 Task: For heading Use Lora with dark grey 1 1 colour.  font size for heading26,  'Change the font style of data to'Lora and font size to 18,  Change the alignment of both headline & data to Align center.  In the sheet  Attendance Sheet for the Weekbook
Action: Mouse moved to (397, 349)
Screenshot: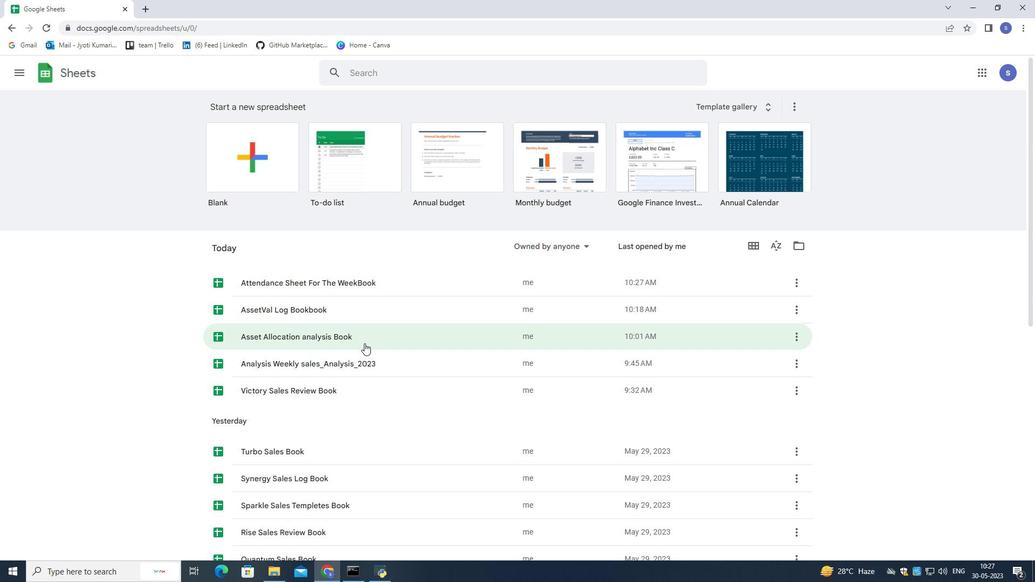 
Action: Mouse scrolled (397, 349) with delta (0, 0)
Screenshot: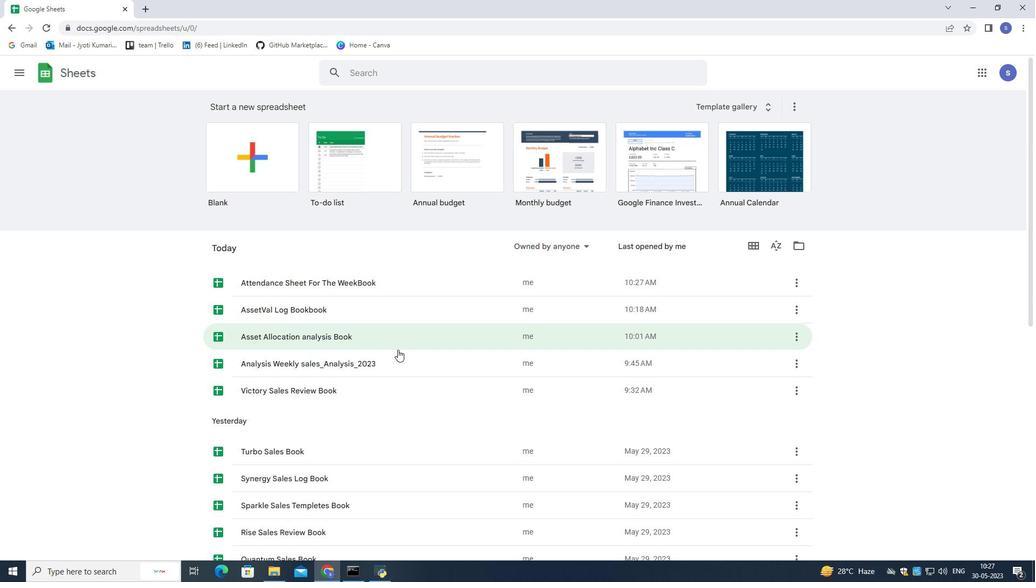 
Action: Mouse scrolled (397, 349) with delta (0, 0)
Screenshot: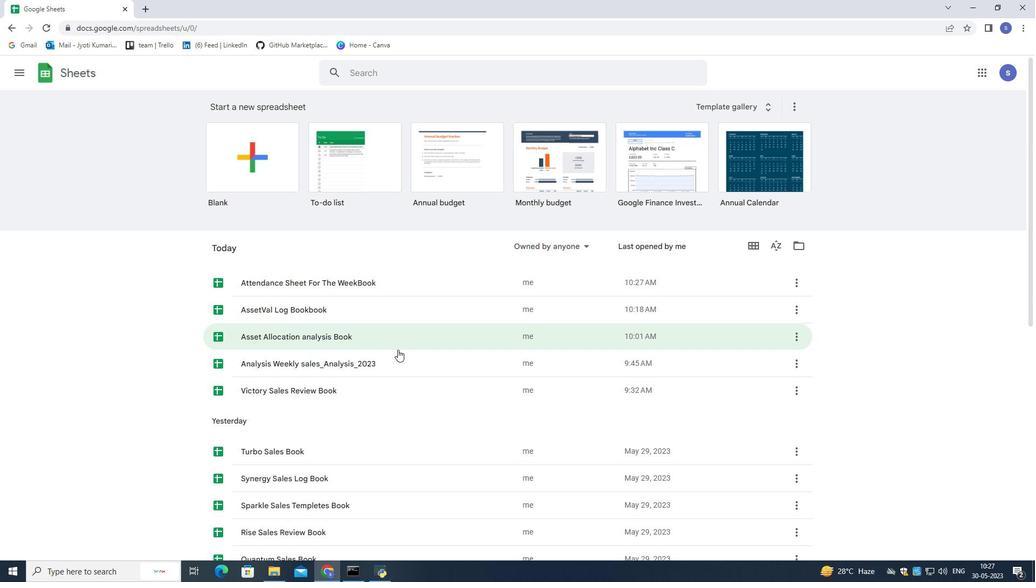 
Action: Mouse scrolled (397, 349) with delta (0, 0)
Screenshot: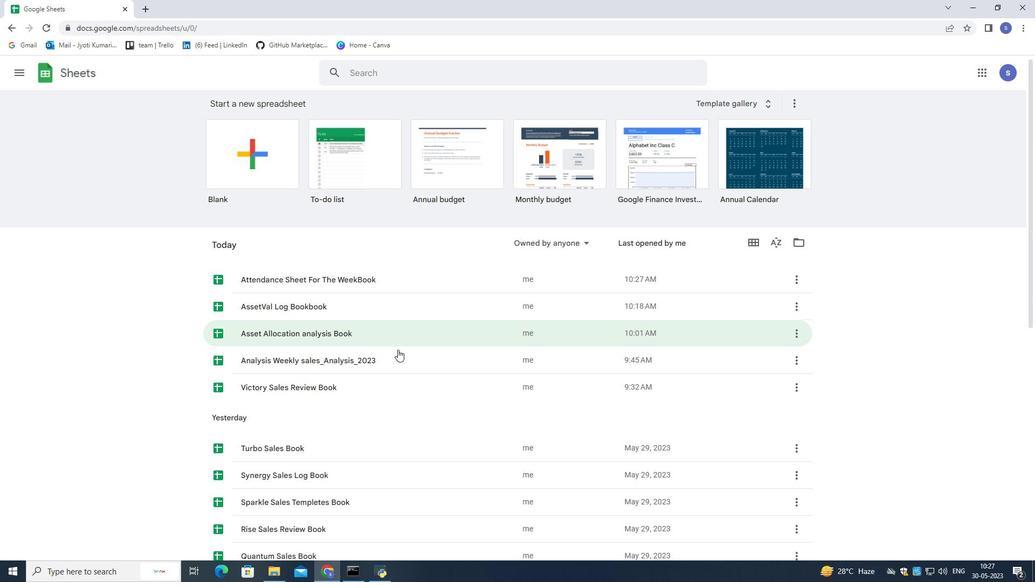 
Action: Mouse scrolled (397, 349) with delta (0, 0)
Screenshot: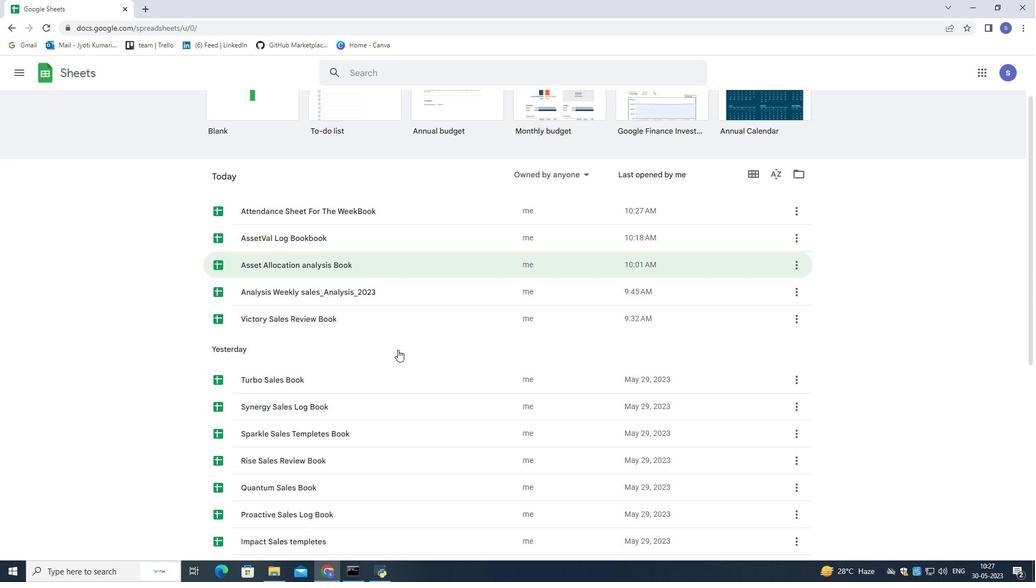 
Action: Mouse scrolled (397, 350) with delta (0, 0)
Screenshot: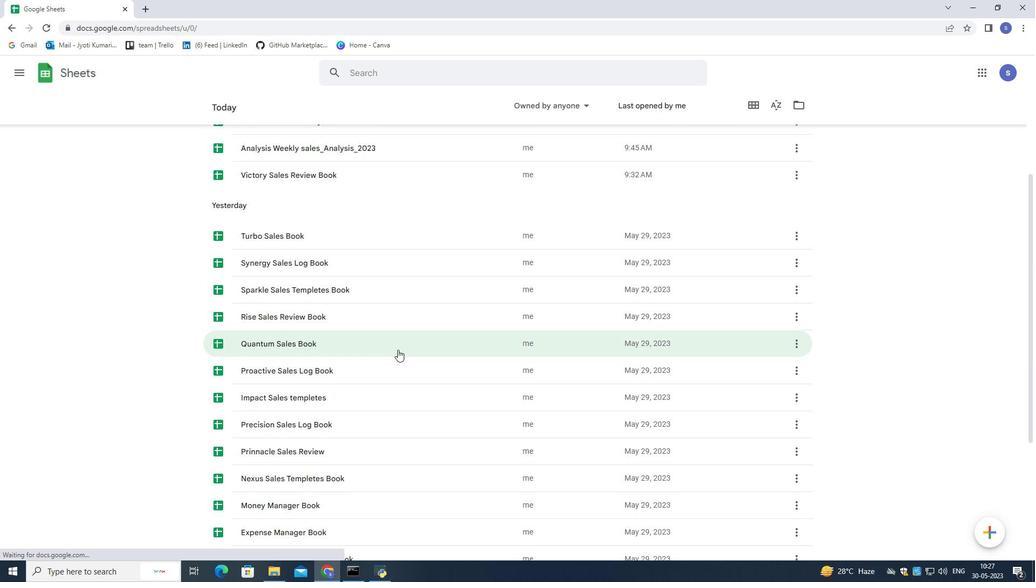 
Action: Mouse scrolled (397, 350) with delta (0, 0)
Screenshot: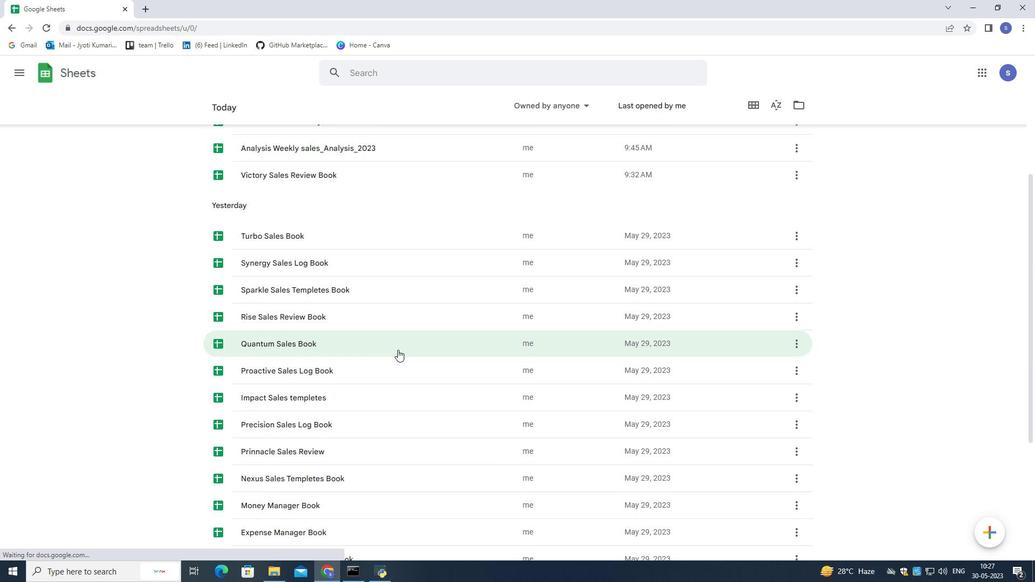 
Action: Mouse scrolled (397, 350) with delta (0, 0)
Screenshot: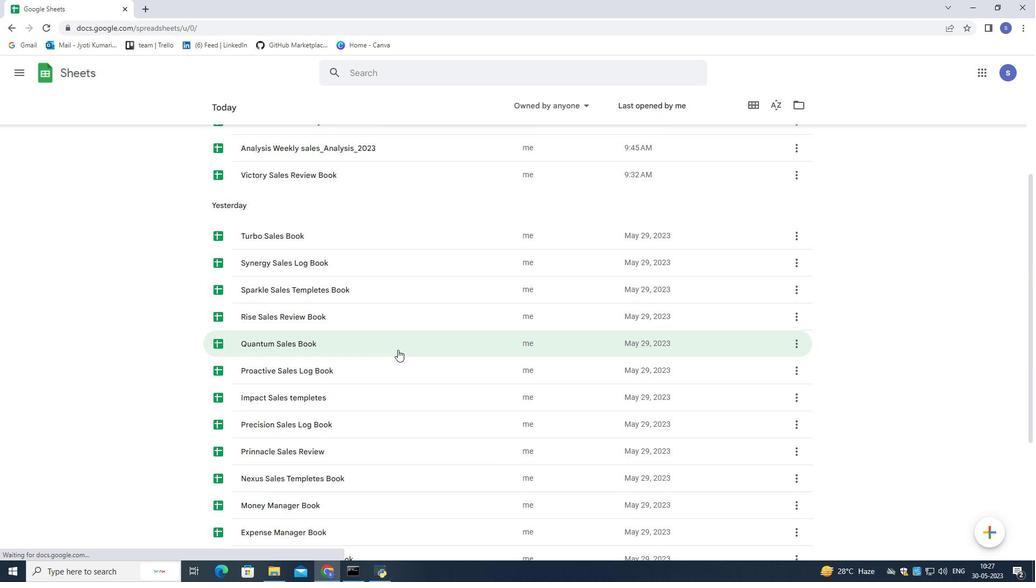 
Action: Mouse scrolled (397, 350) with delta (0, 0)
Screenshot: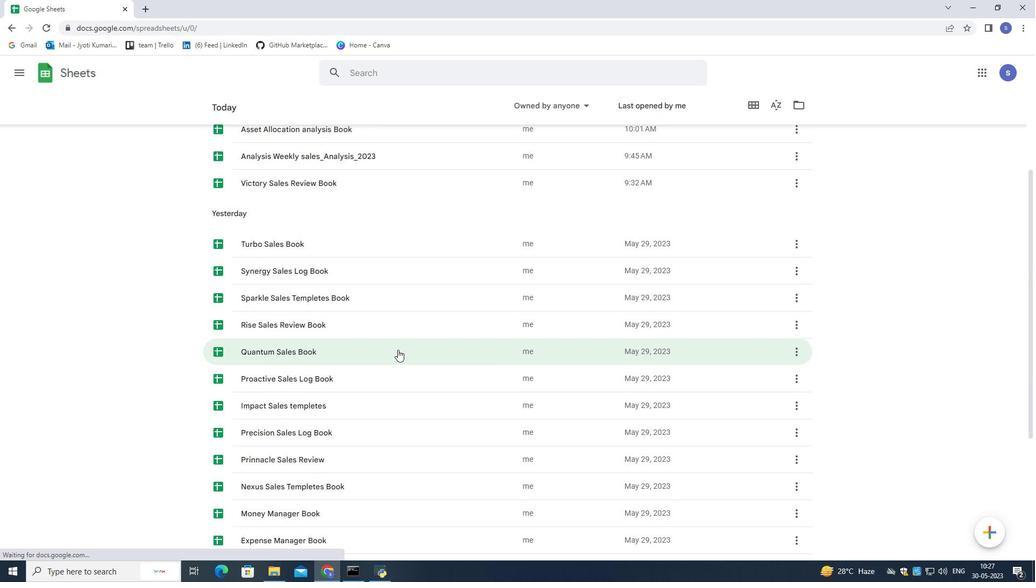 
Action: Mouse moved to (380, 284)
Screenshot: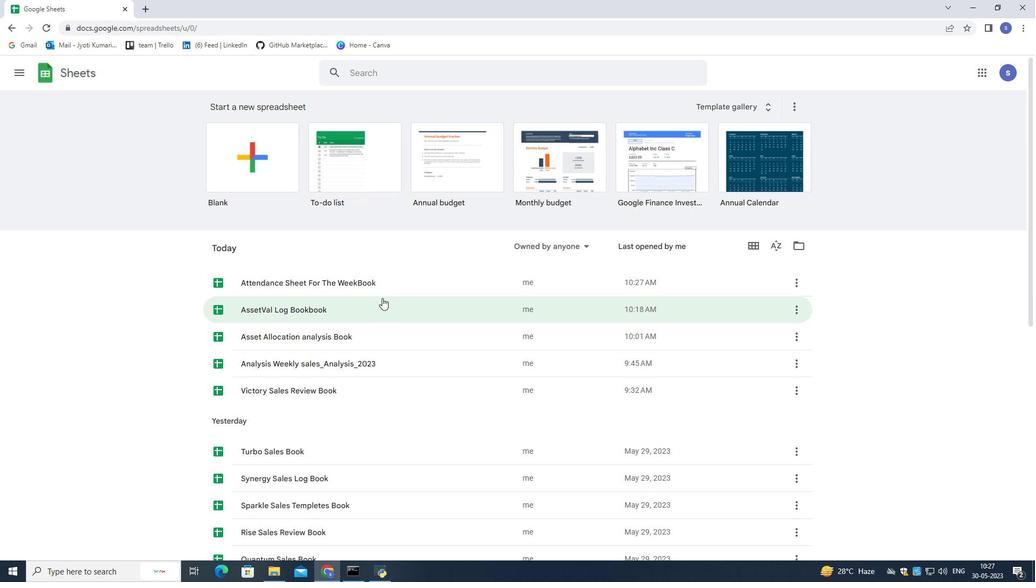 
Action: Mouse pressed left at (380, 284)
Screenshot: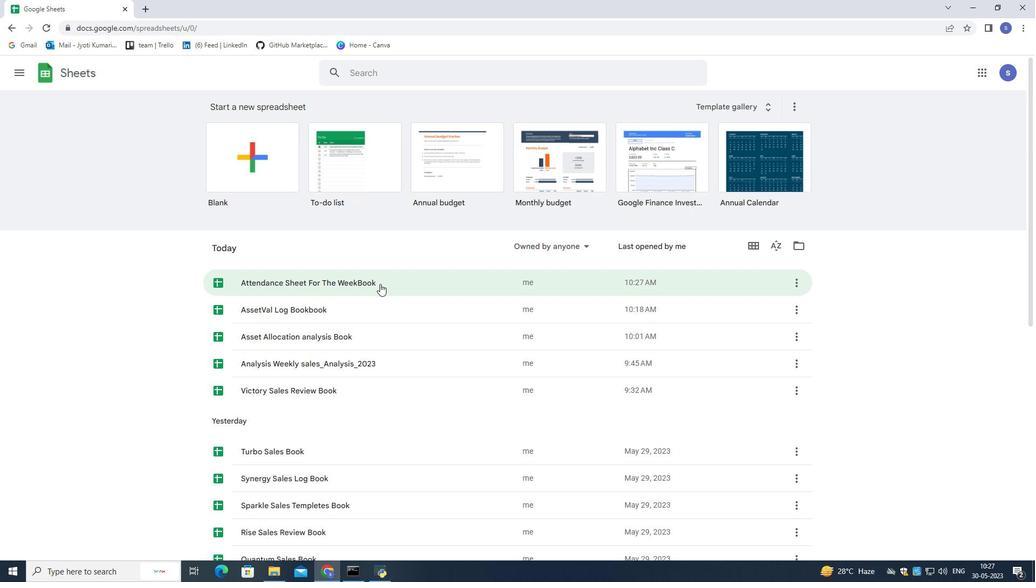 
Action: Mouse moved to (173, 148)
Screenshot: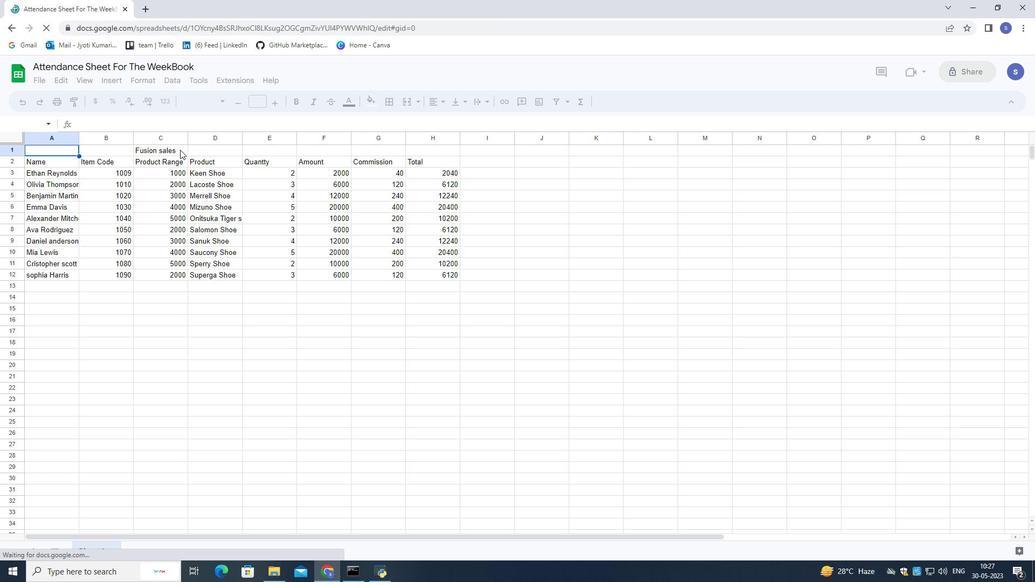 
Action: Mouse pressed left at (173, 148)
Screenshot: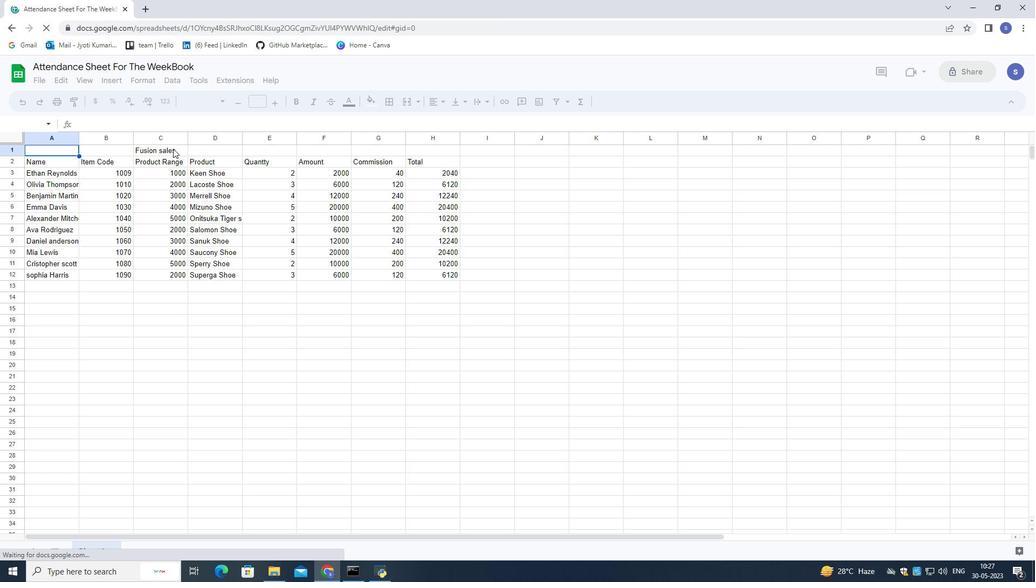 
Action: Mouse pressed left at (173, 148)
Screenshot: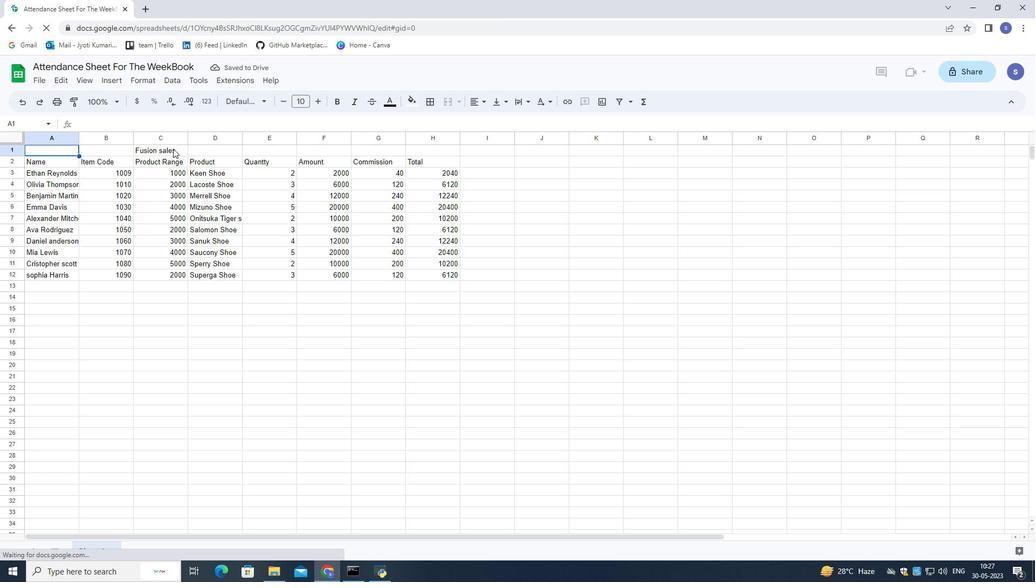 
Action: Mouse pressed left at (173, 148)
Screenshot: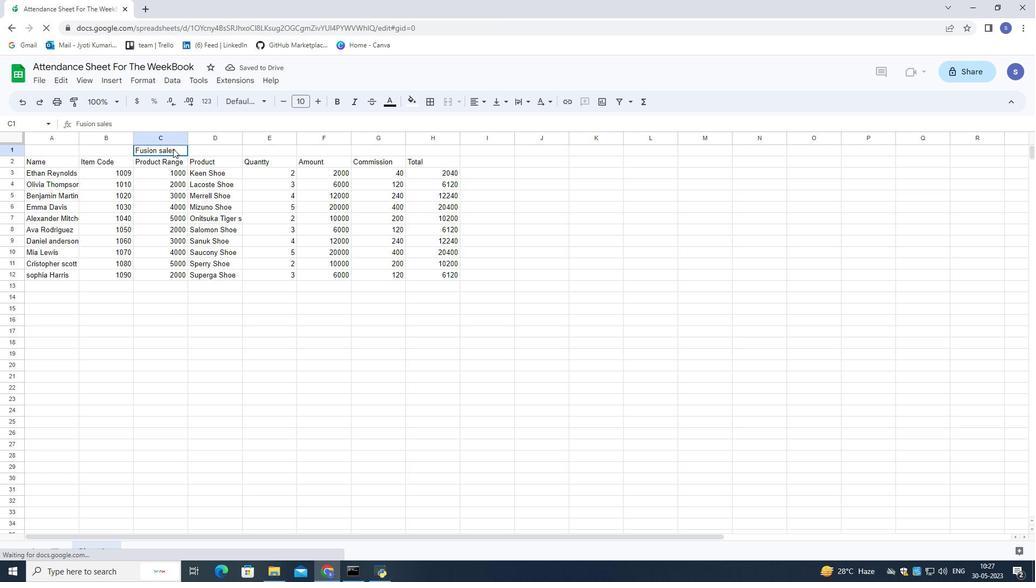 
Action: Mouse moved to (259, 107)
Screenshot: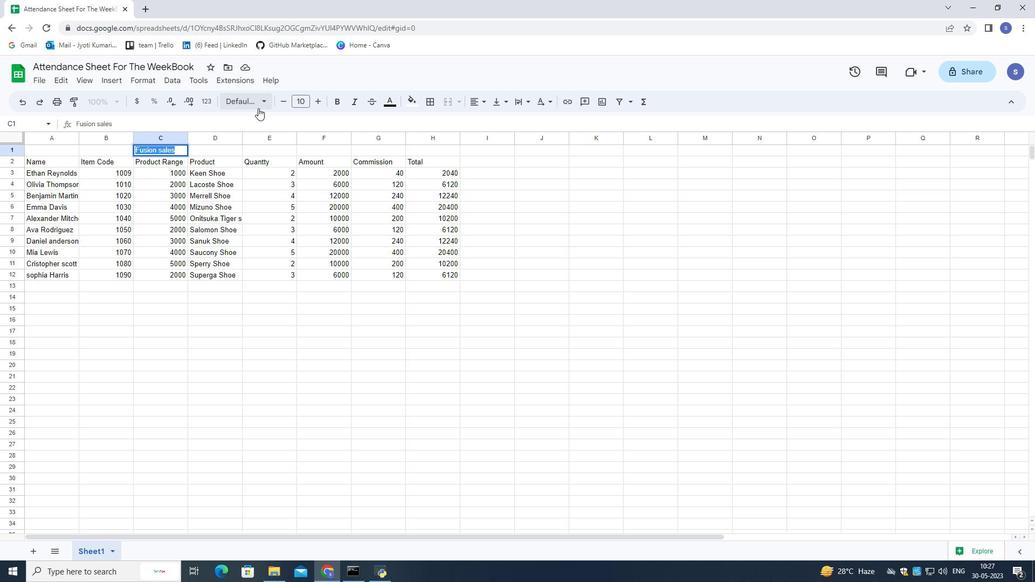 
Action: Mouse pressed left at (259, 107)
Screenshot: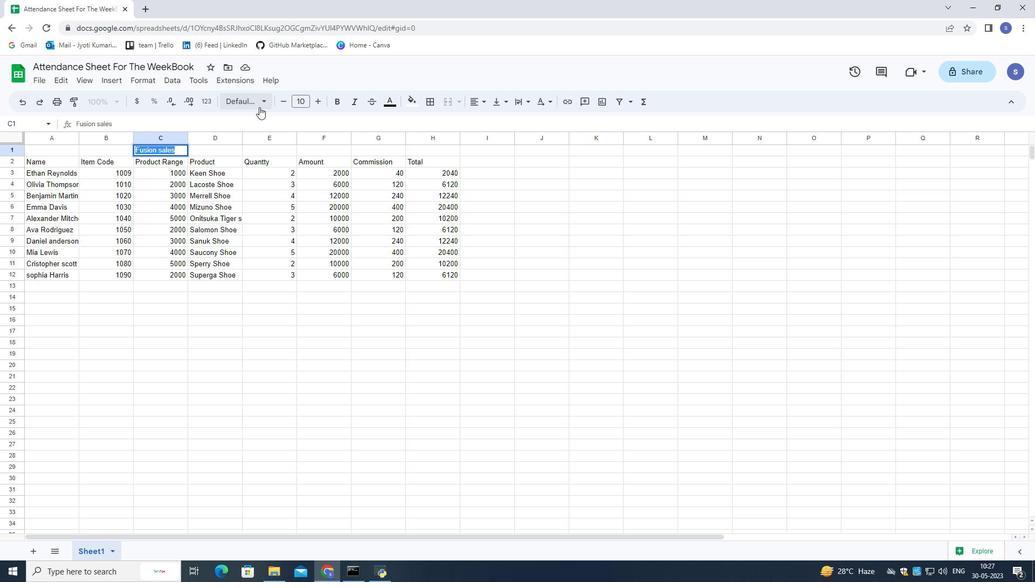 
Action: Mouse moved to (269, 127)
Screenshot: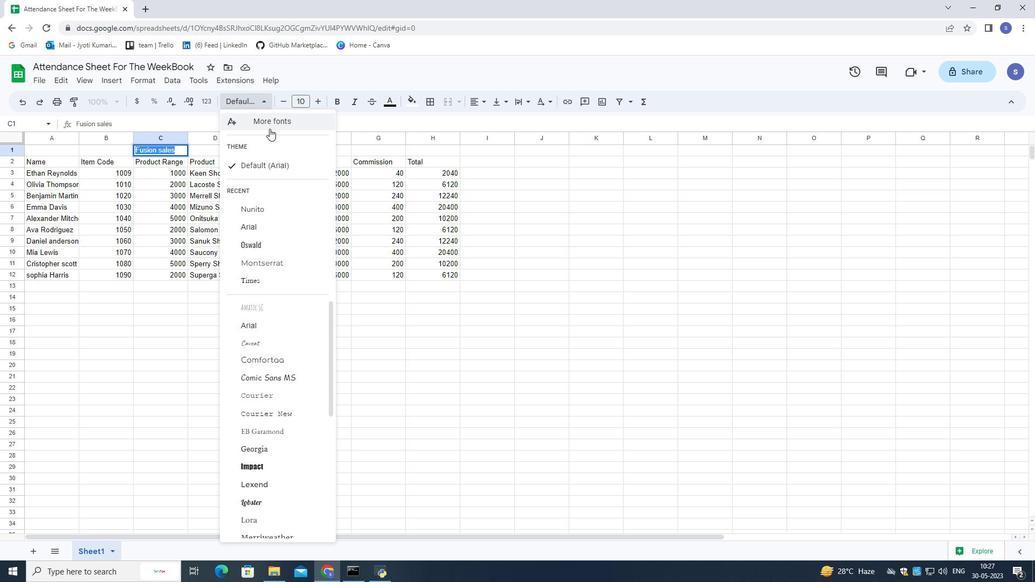 
Action: Mouse pressed left at (269, 127)
Screenshot: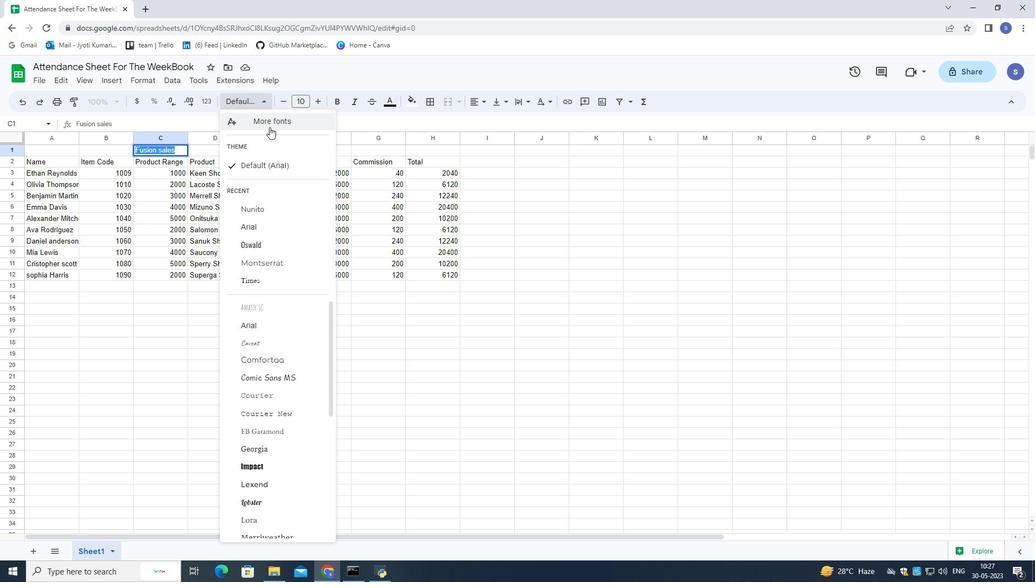 
Action: Mouse moved to (341, 183)
Screenshot: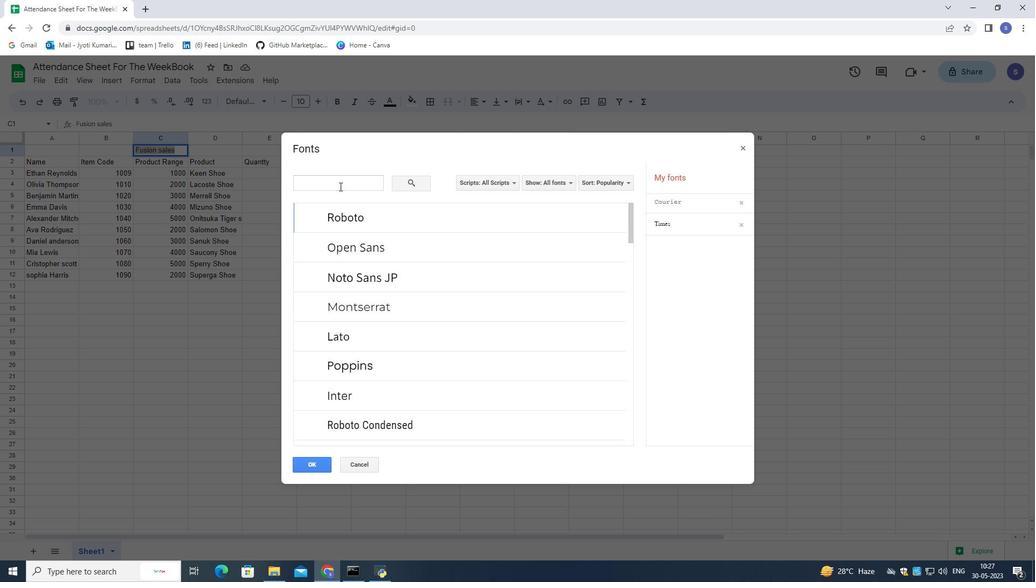 
Action: Mouse pressed left at (341, 183)
Screenshot: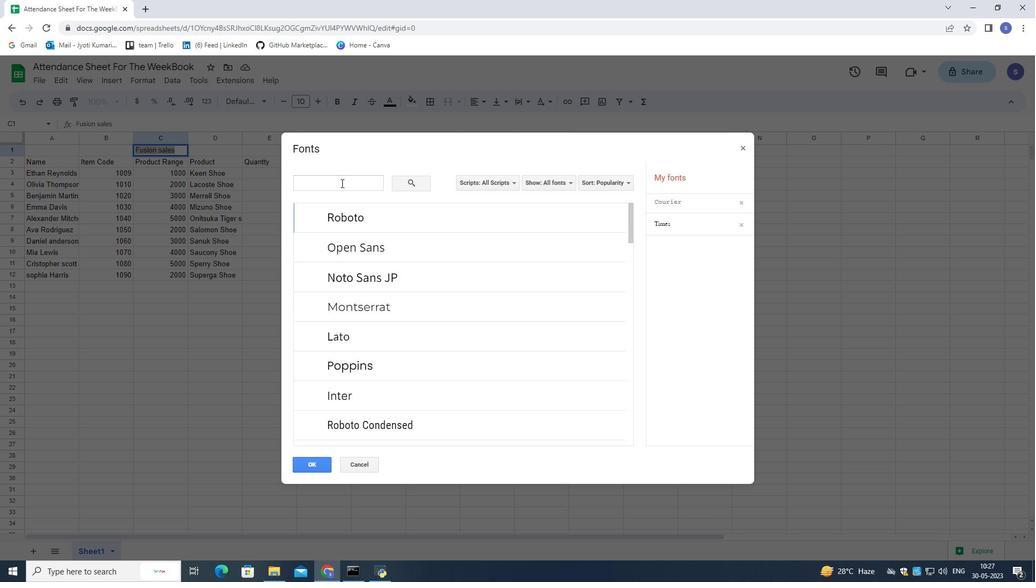 
Action: Key pressed <Key.shift>Lora
Screenshot: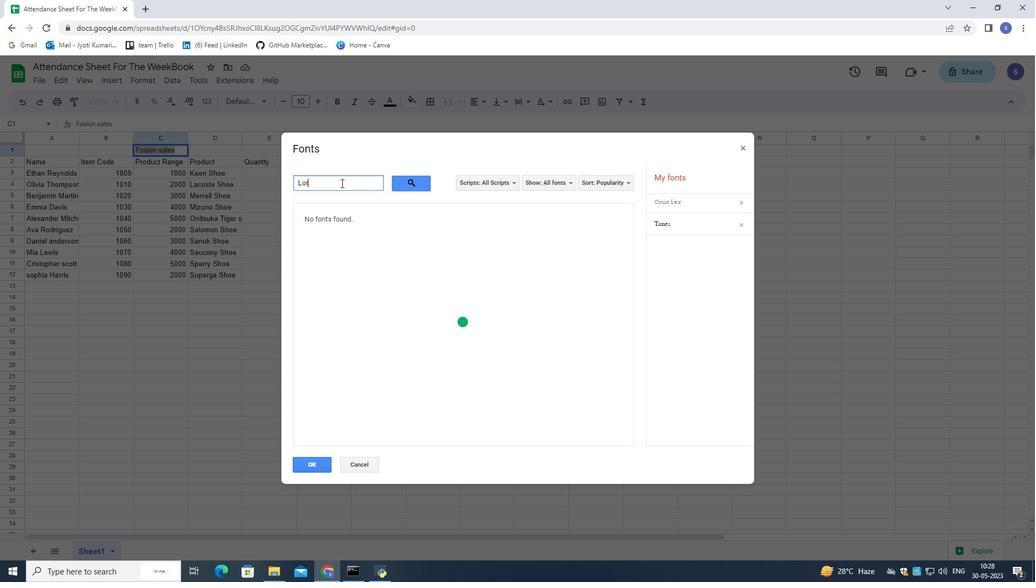 
Action: Mouse moved to (360, 221)
Screenshot: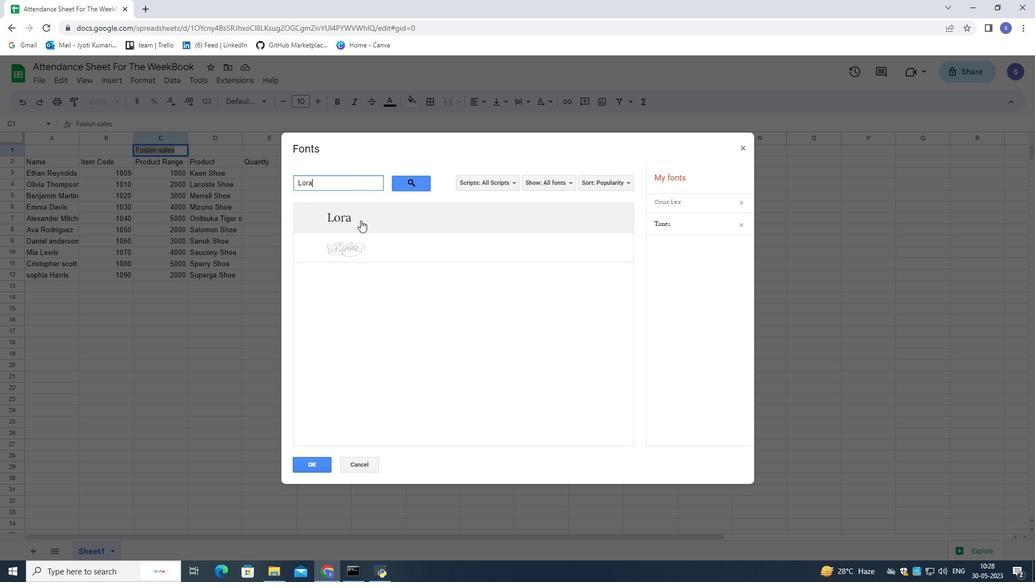 
Action: Mouse pressed left at (360, 221)
Screenshot: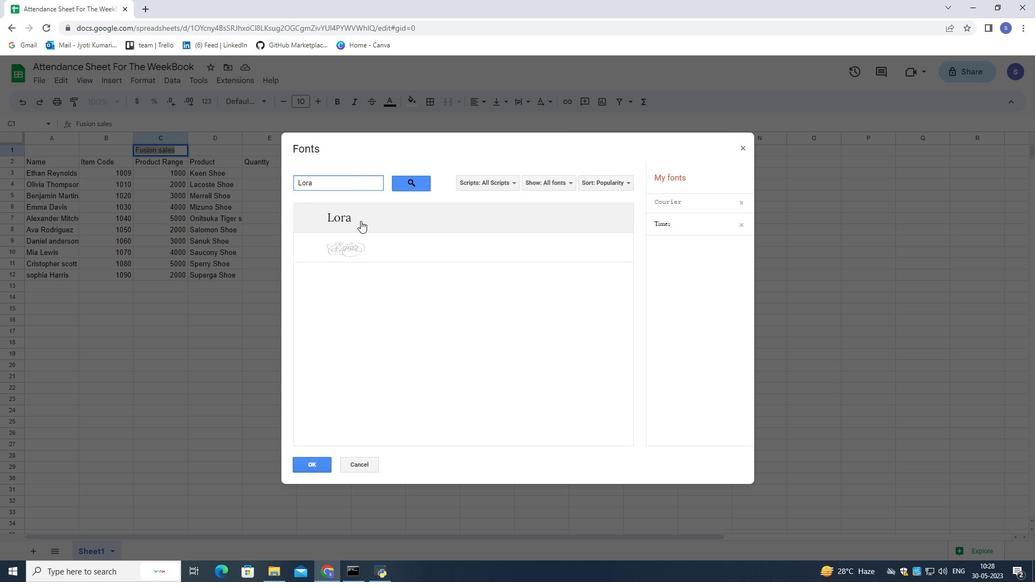 
Action: Mouse moved to (305, 466)
Screenshot: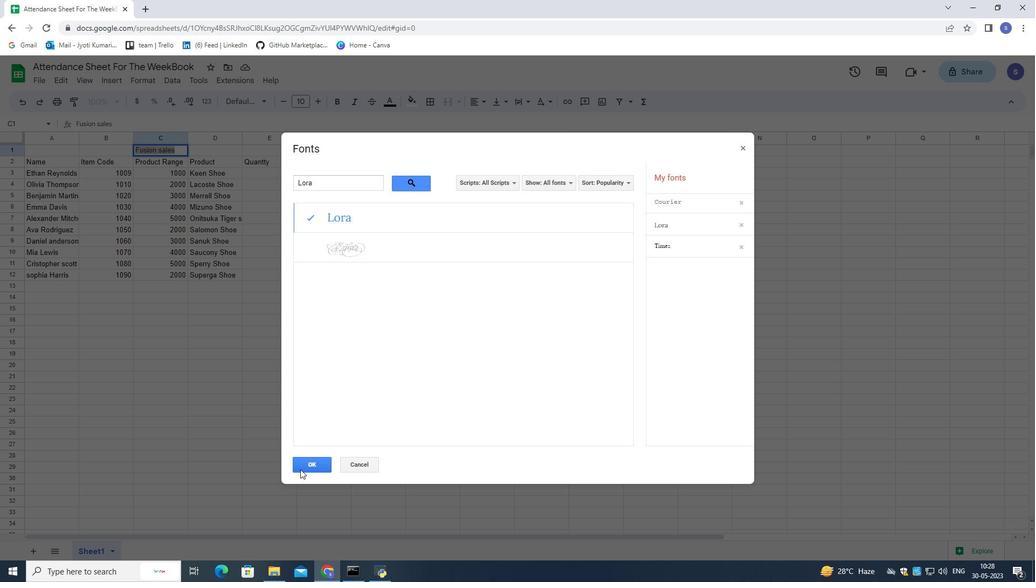 
Action: Mouse pressed left at (305, 466)
Screenshot: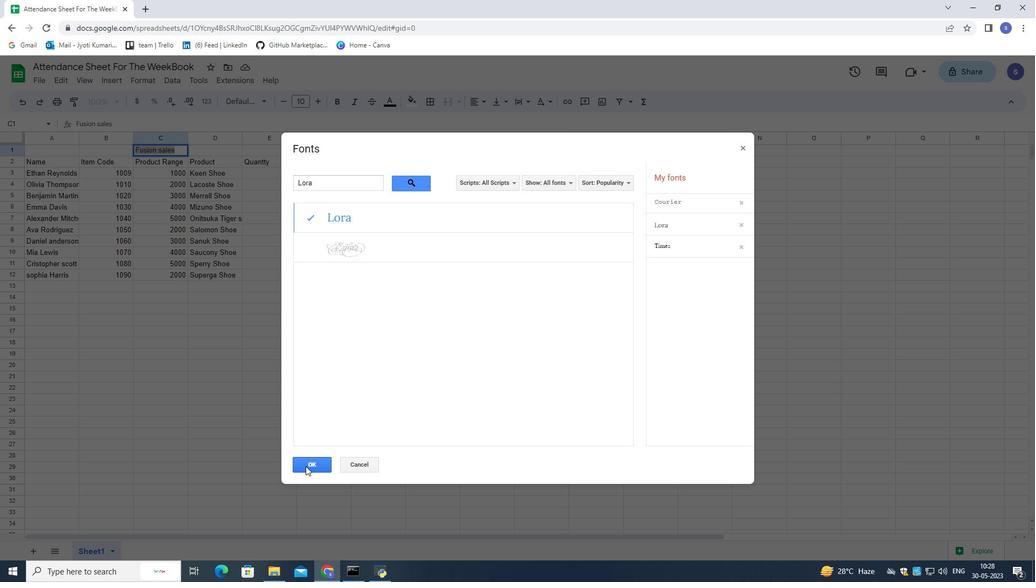 
Action: Mouse moved to (385, 104)
Screenshot: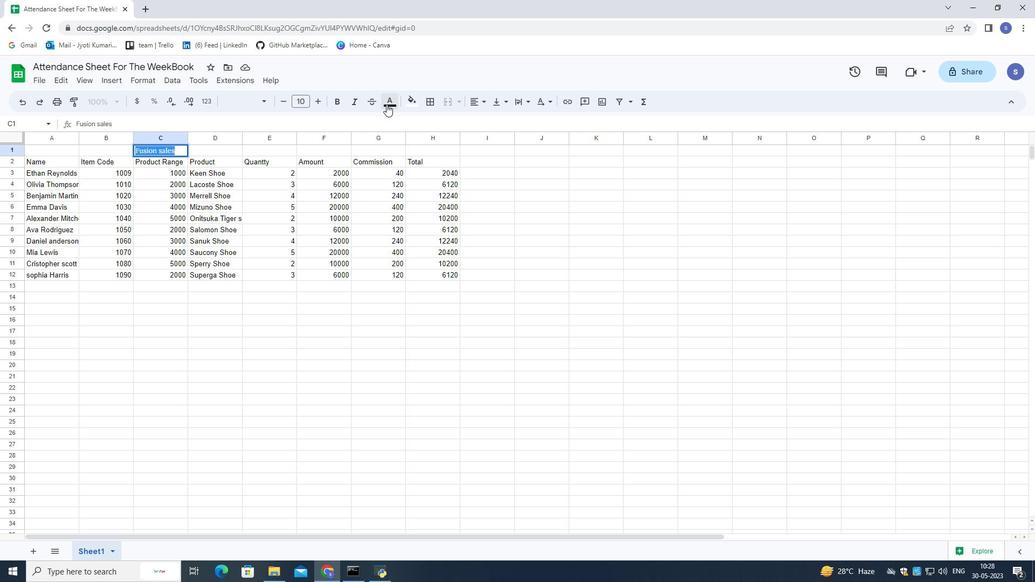 
Action: Mouse pressed left at (385, 104)
Screenshot: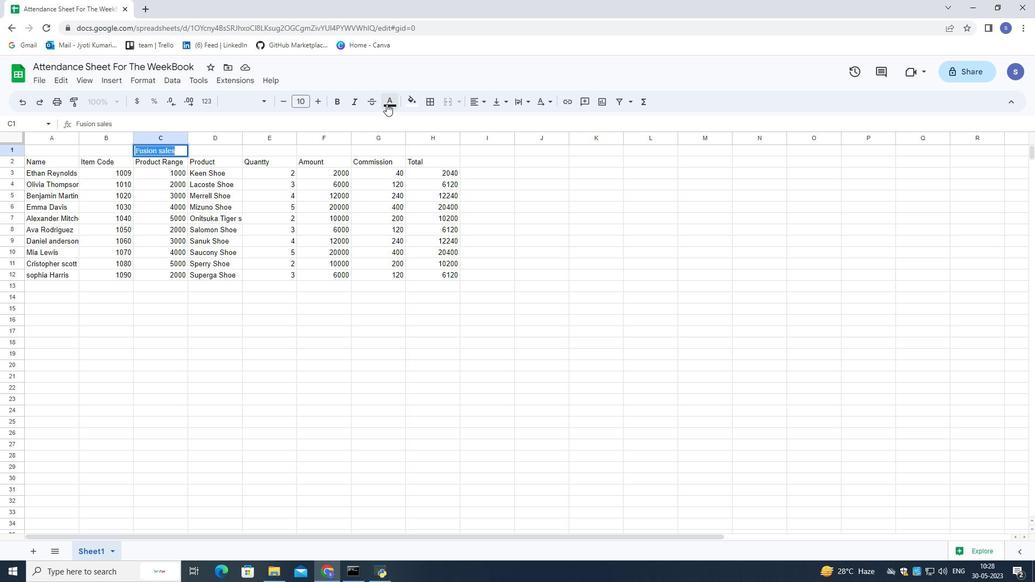 
Action: Mouse moved to (405, 139)
Screenshot: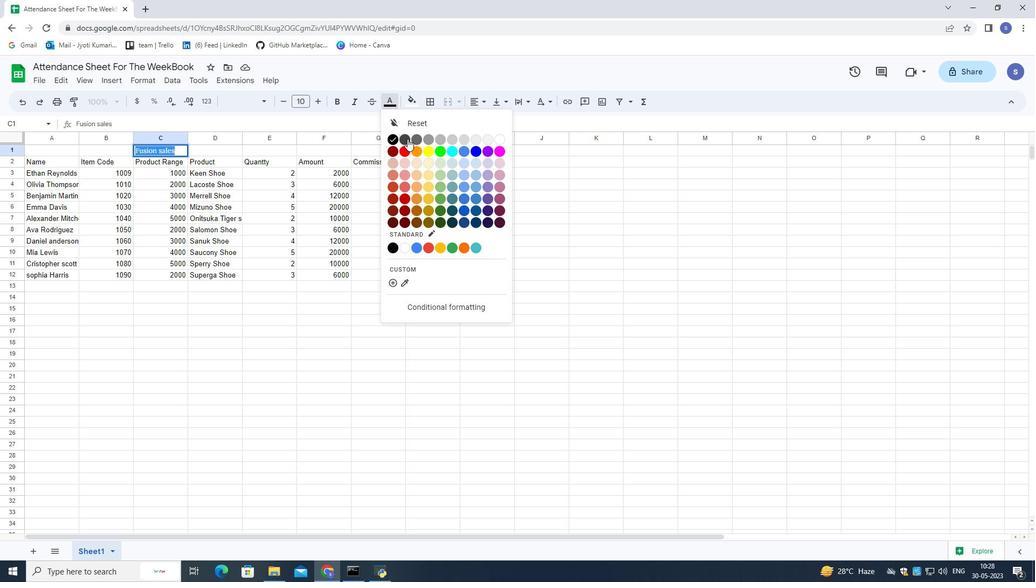 
Action: Mouse pressed left at (405, 139)
Screenshot: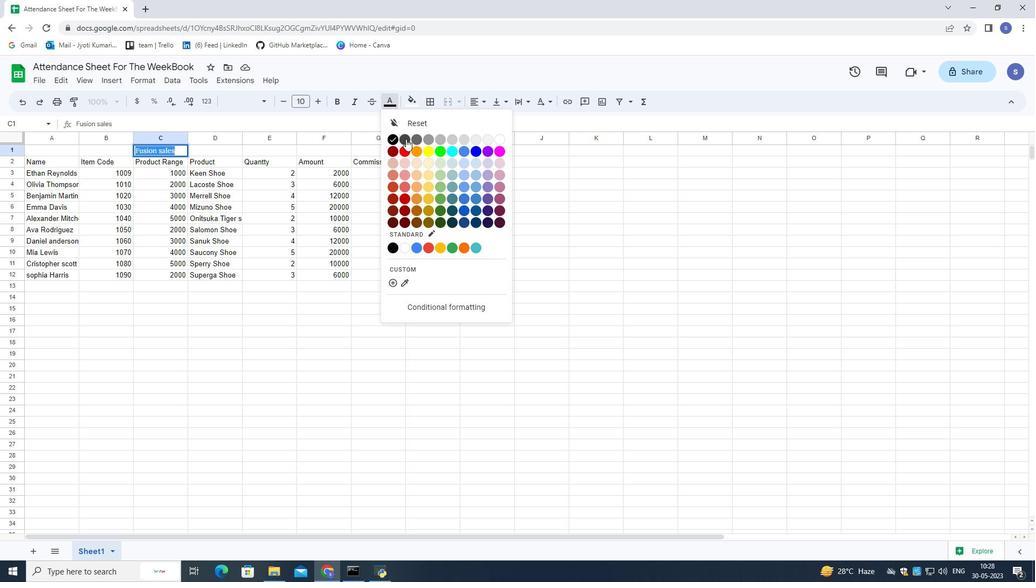 
Action: Mouse moved to (315, 100)
Screenshot: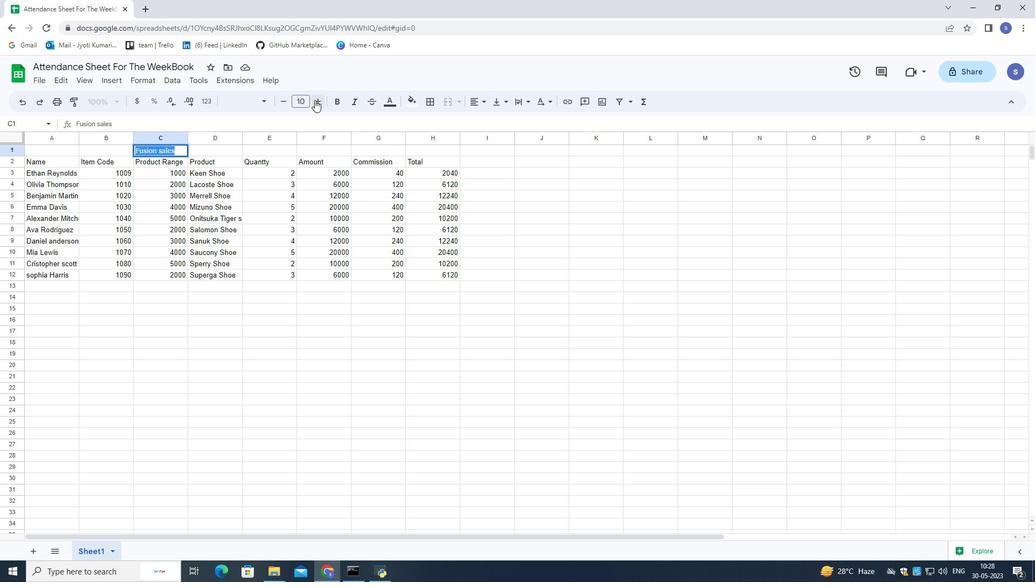 
Action: Mouse pressed left at (315, 100)
Screenshot: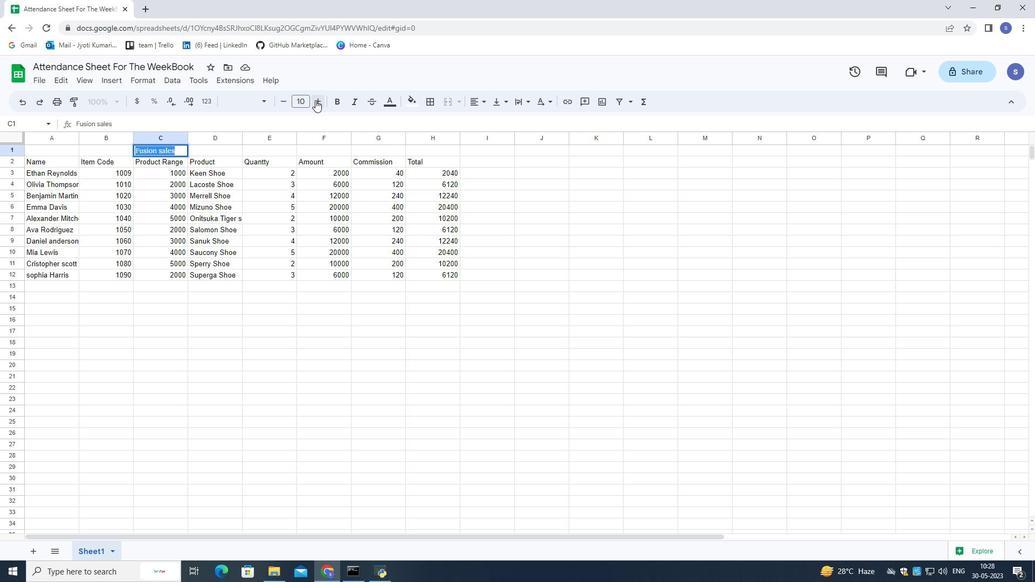 
Action: Mouse moved to (215, 230)
Screenshot: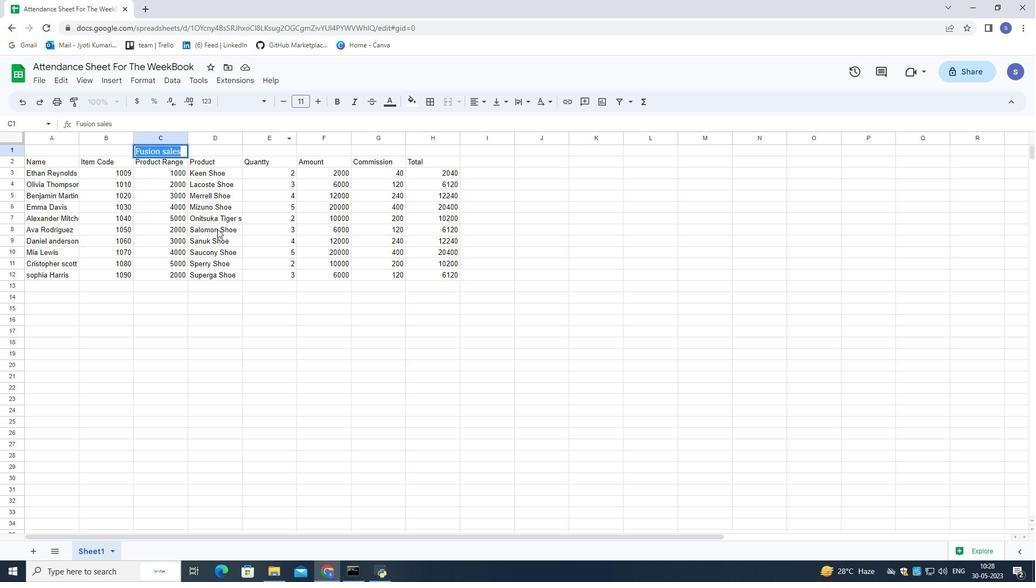 
Action: Key pressed <Key.enter>
Screenshot: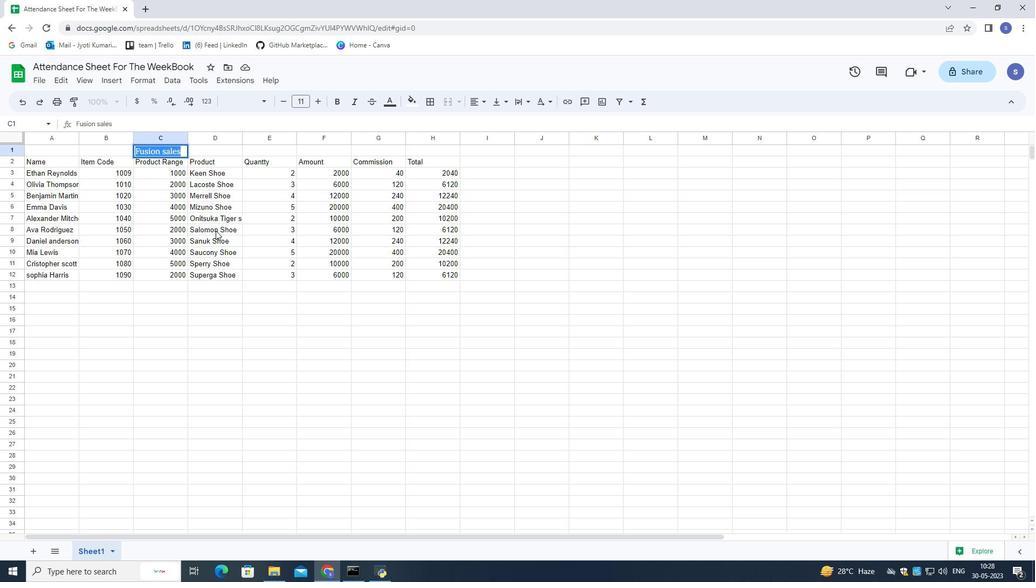 
Action: Mouse moved to (180, 152)
Screenshot: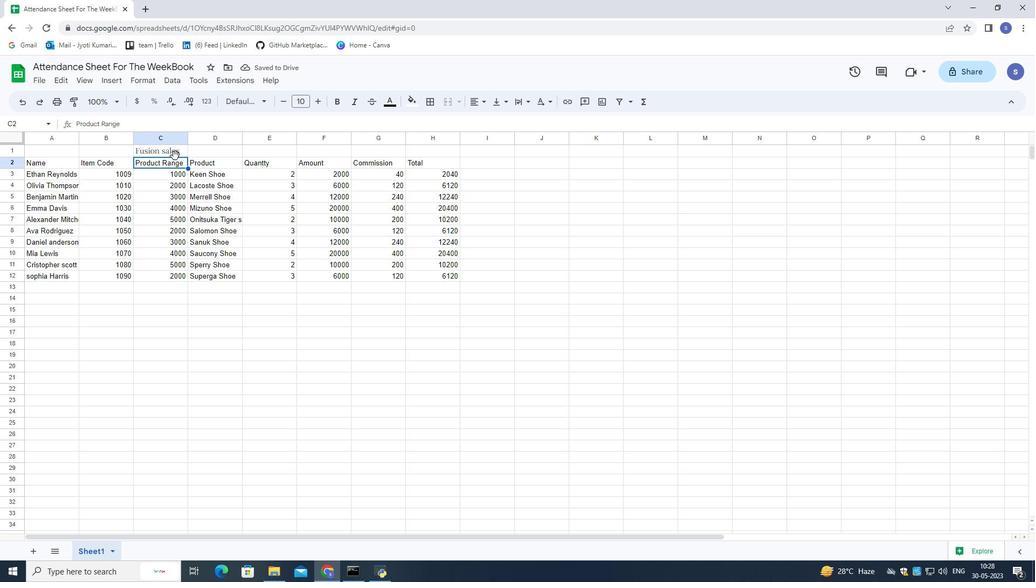 
Action: Mouse pressed left at (180, 152)
Screenshot: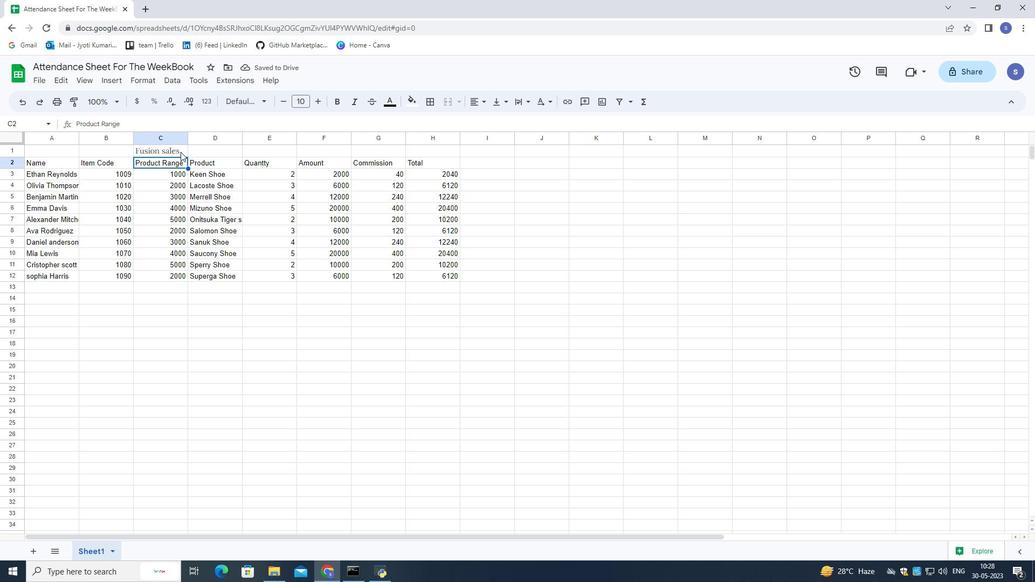
Action: Mouse pressed left at (180, 152)
Screenshot: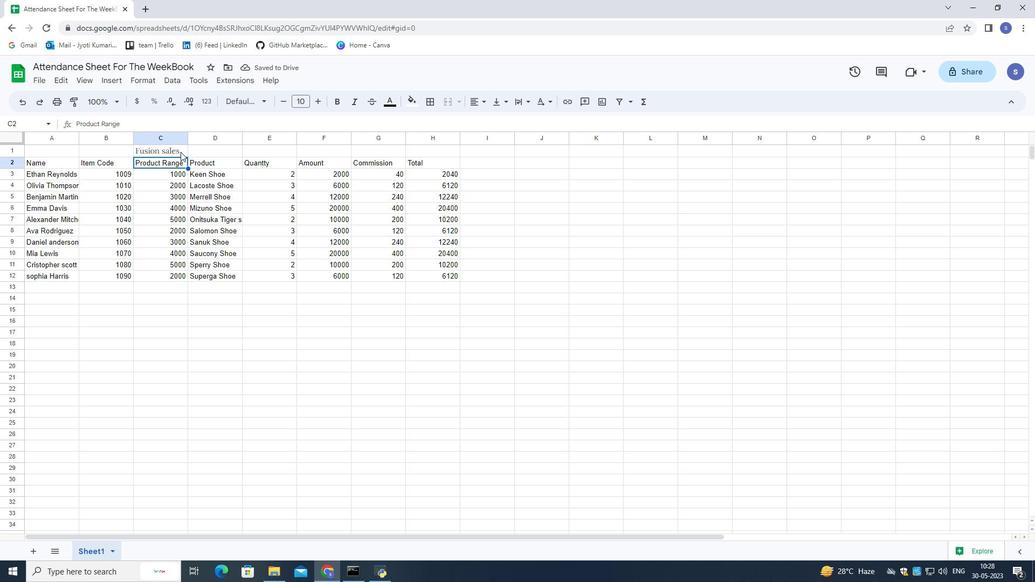 
Action: Mouse pressed left at (180, 152)
Screenshot: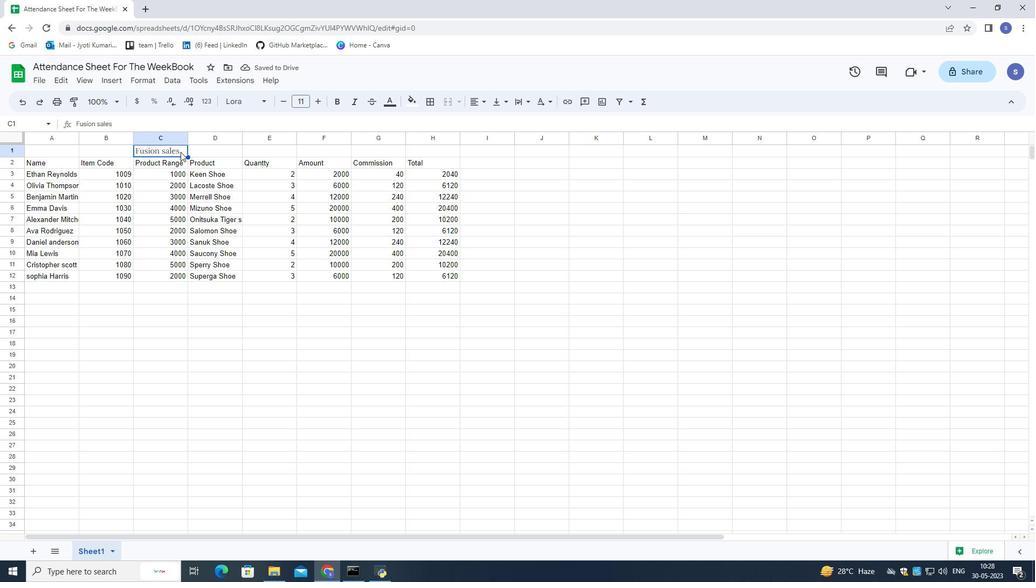 
Action: Mouse moved to (386, 105)
Screenshot: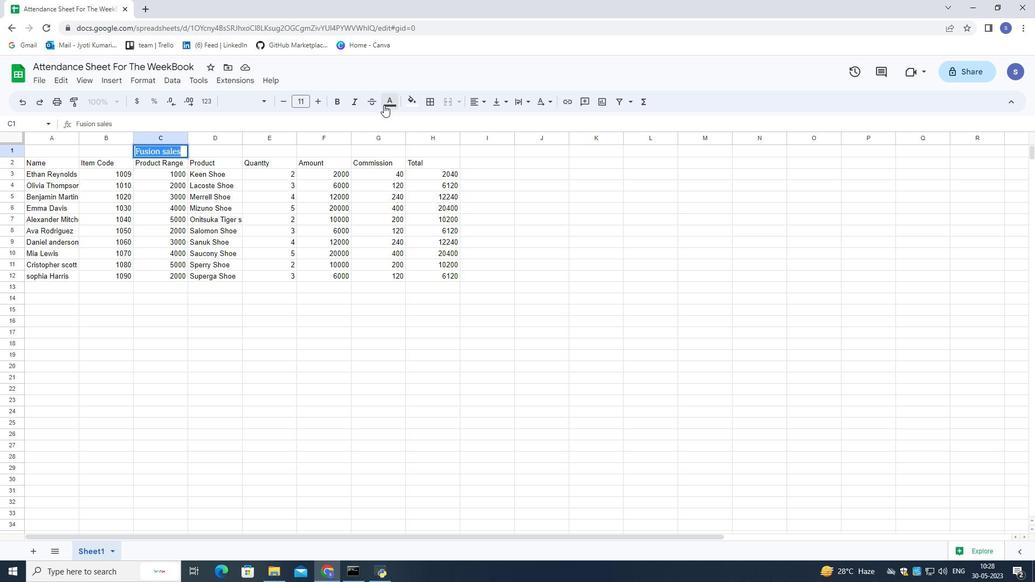 
Action: Mouse pressed left at (386, 105)
Screenshot: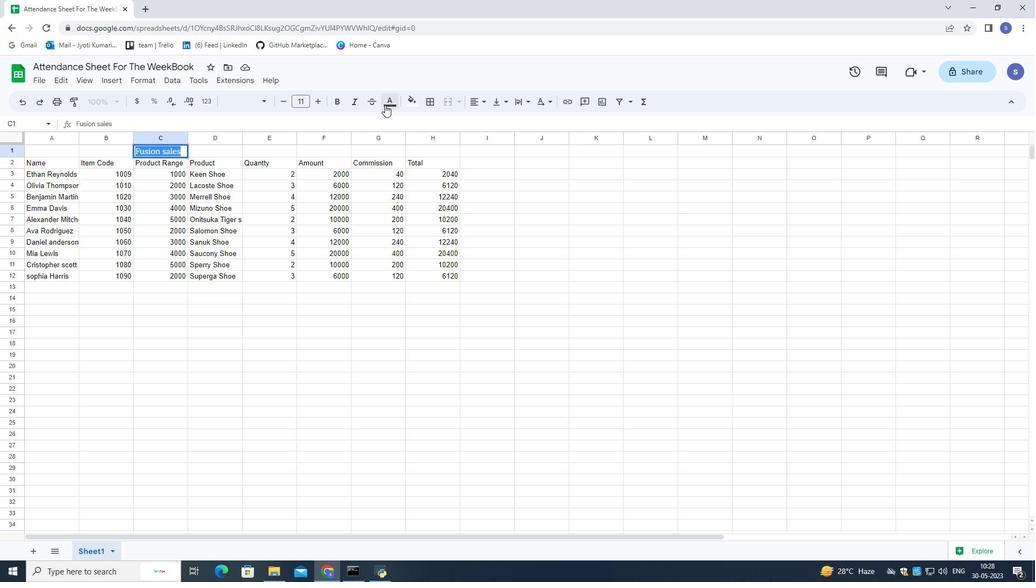 
Action: Mouse moved to (316, 104)
Screenshot: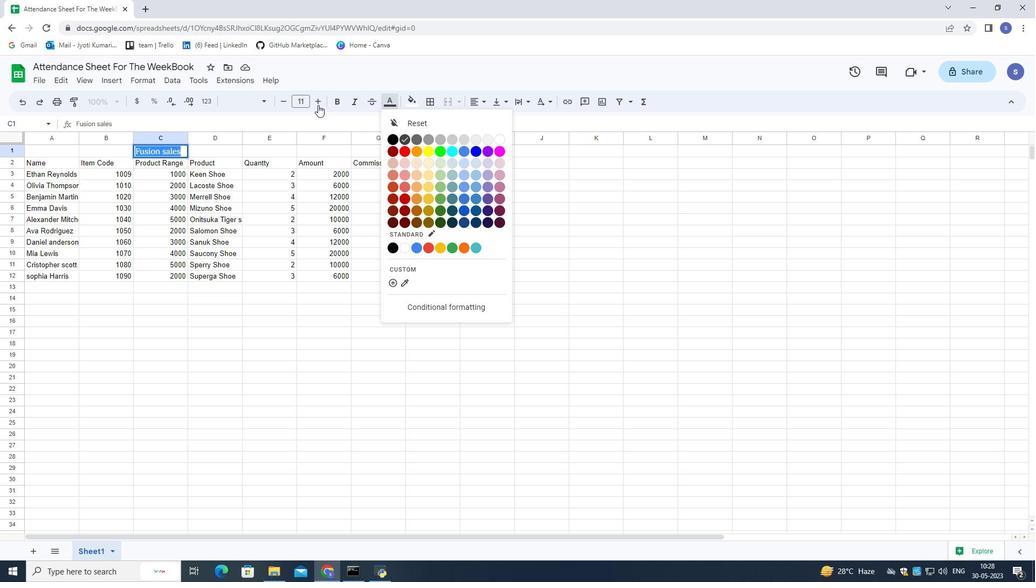 
Action: Mouse pressed left at (316, 104)
Screenshot: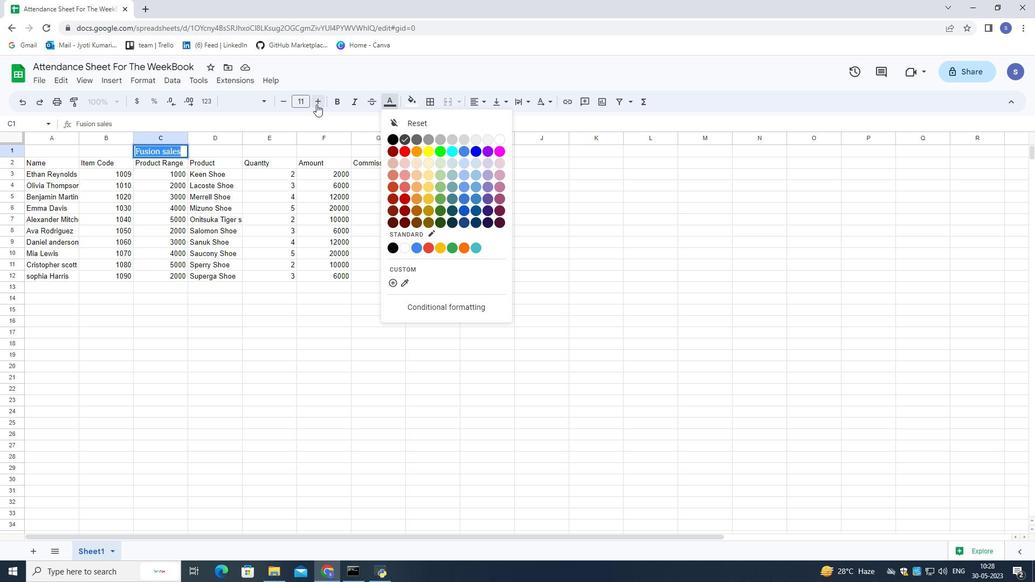 
Action: Mouse pressed left at (316, 104)
Screenshot: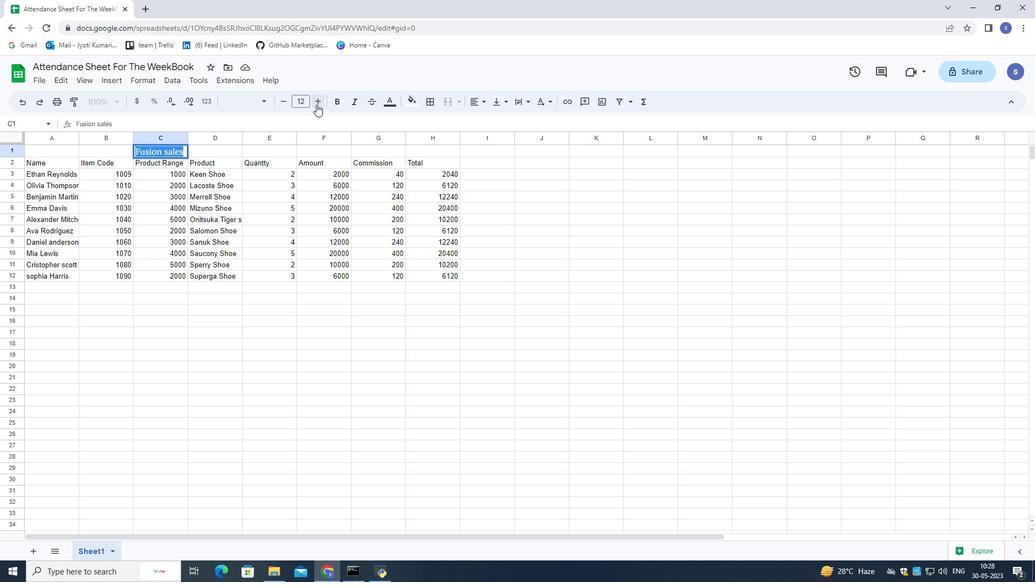 
Action: Mouse pressed left at (316, 104)
Screenshot: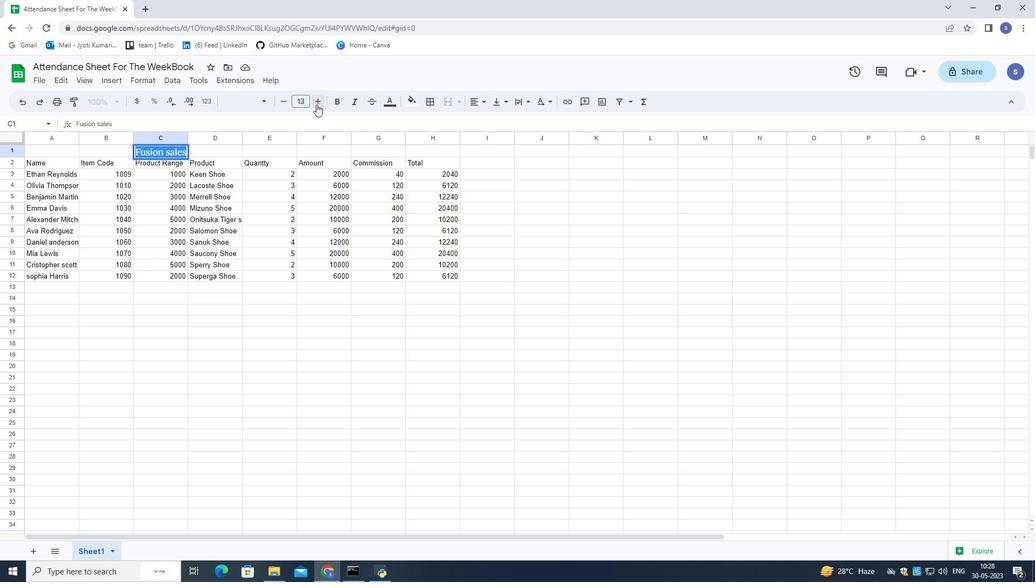 
Action: Mouse pressed left at (316, 104)
Screenshot: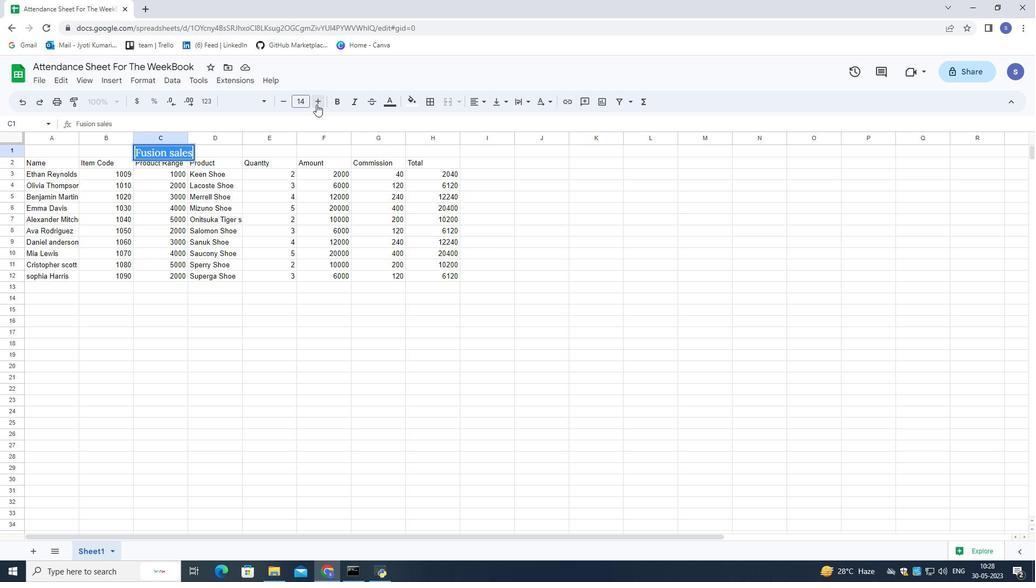 
Action: Mouse pressed left at (316, 104)
Screenshot: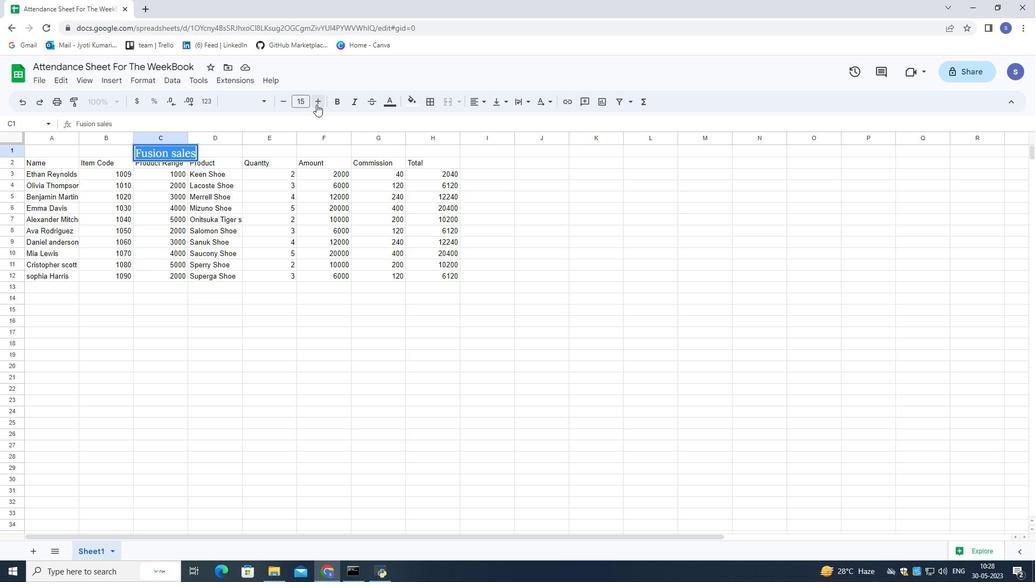 
Action: Mouse pressed left at (316, 104)
Screenshot: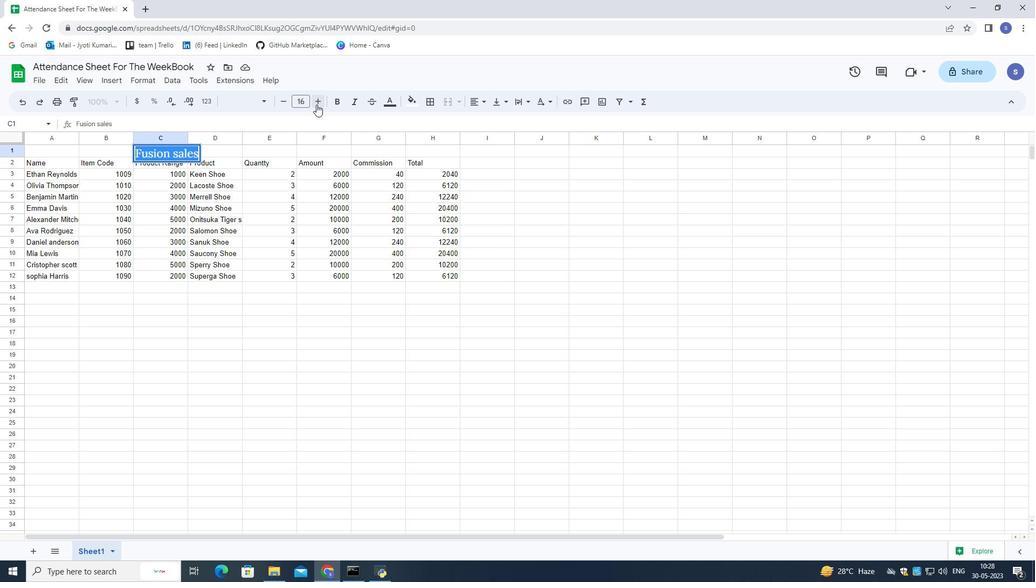 
Action: Mouse pressed left at (316, 104)
Screenshot: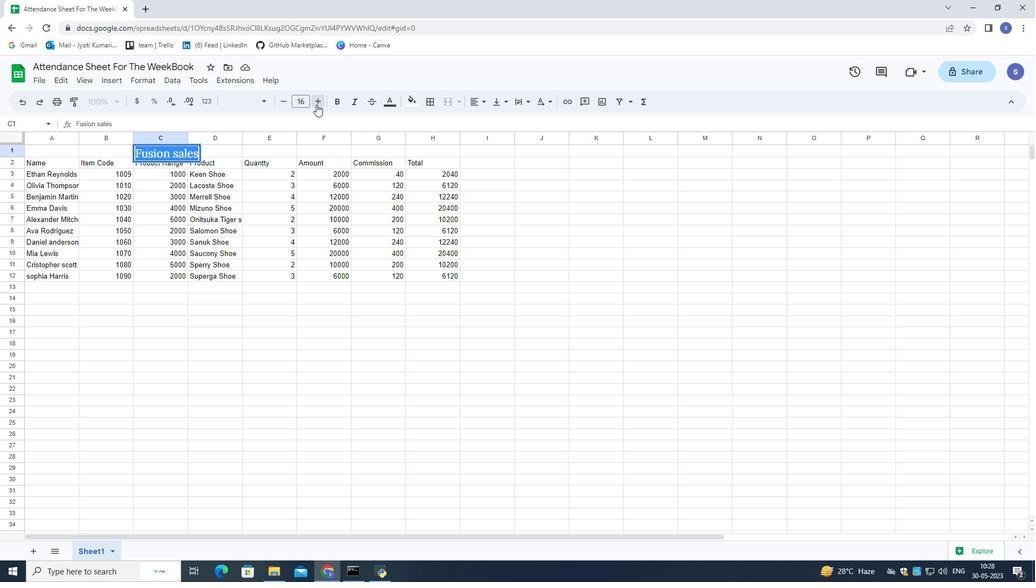 
Action: Mouse pressed left at (316, 104)
Screenshot: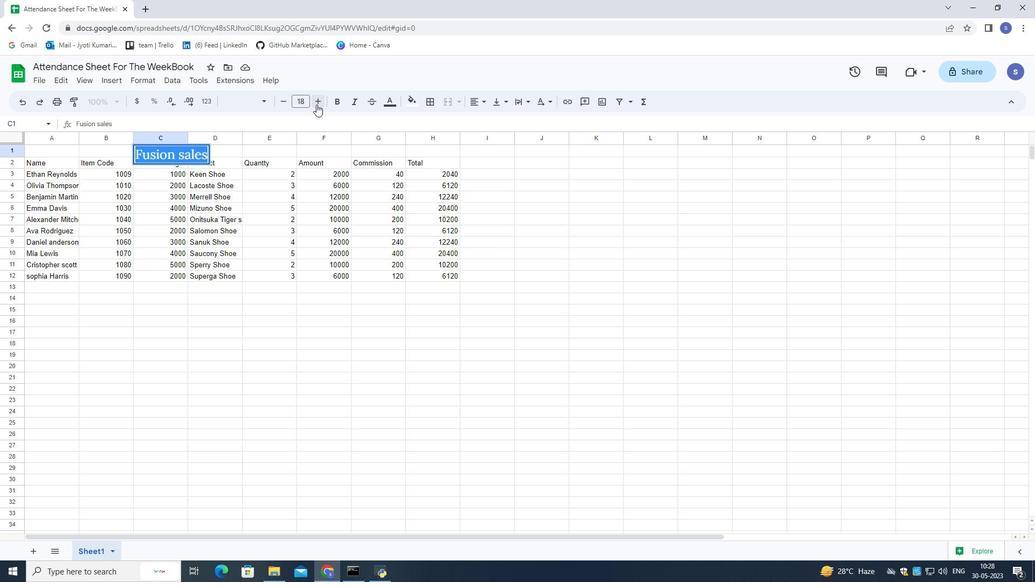 
Action: Mouse pressed left at (316, 104)
Screenshot: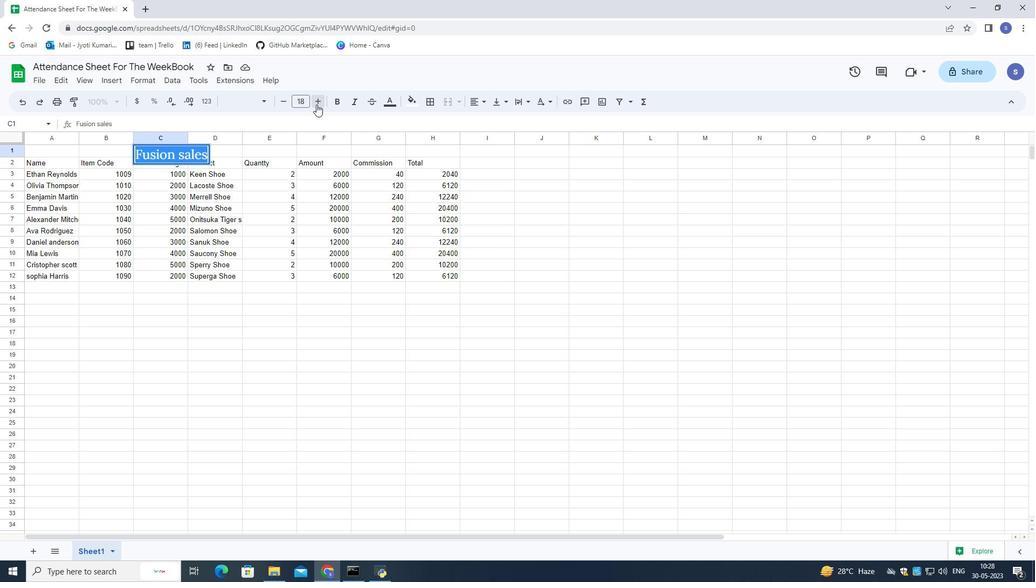 
Action: Mouse pressed left at (316, 104)
Screenshot: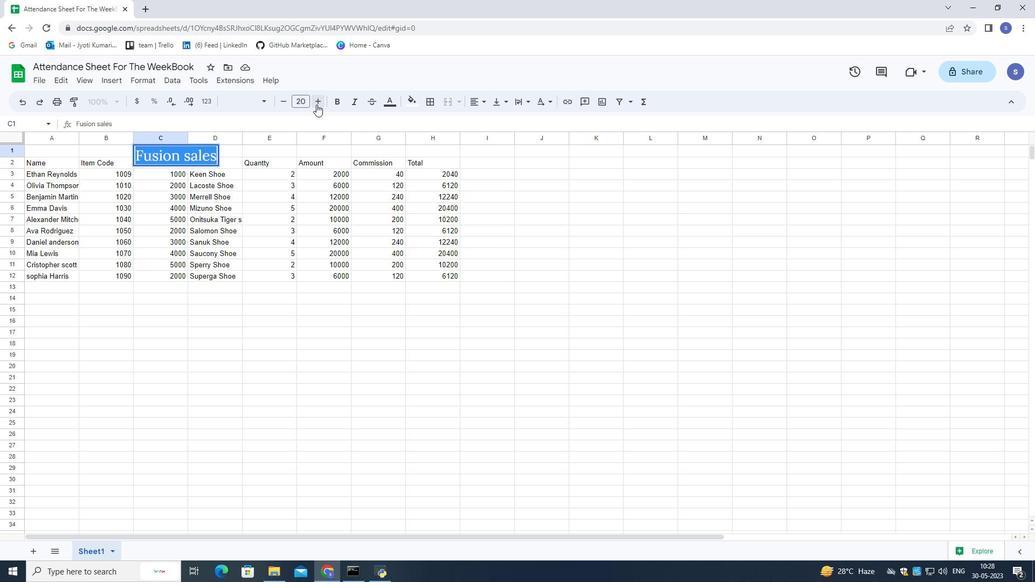 
Action: Mouse pressed left at (316, 104)
Screenshot: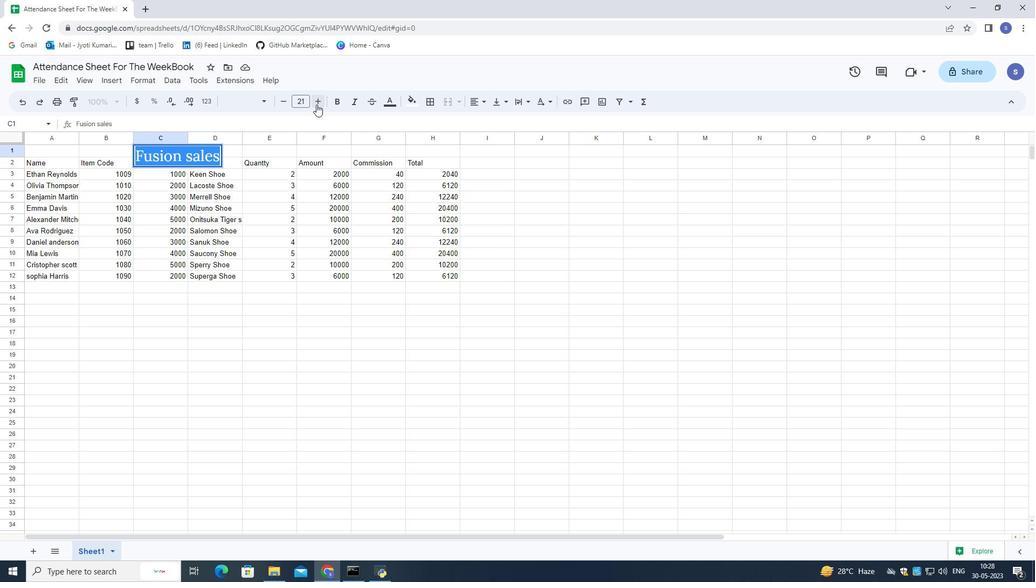 
Action: Mouse pressed left at (316, 104)
Screenshot: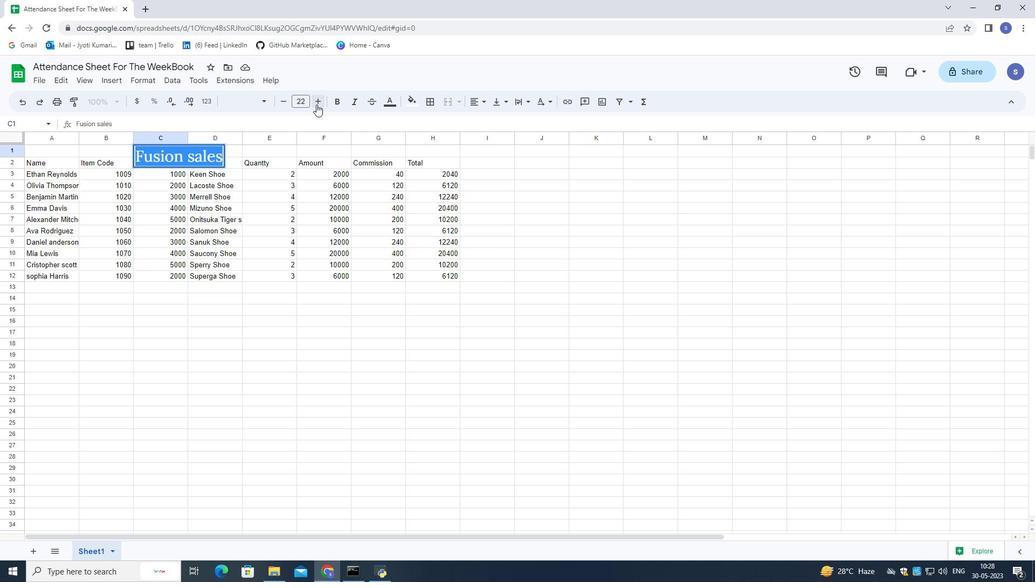 
Action: Mouse pressed left at (316, 104)
Screenshot: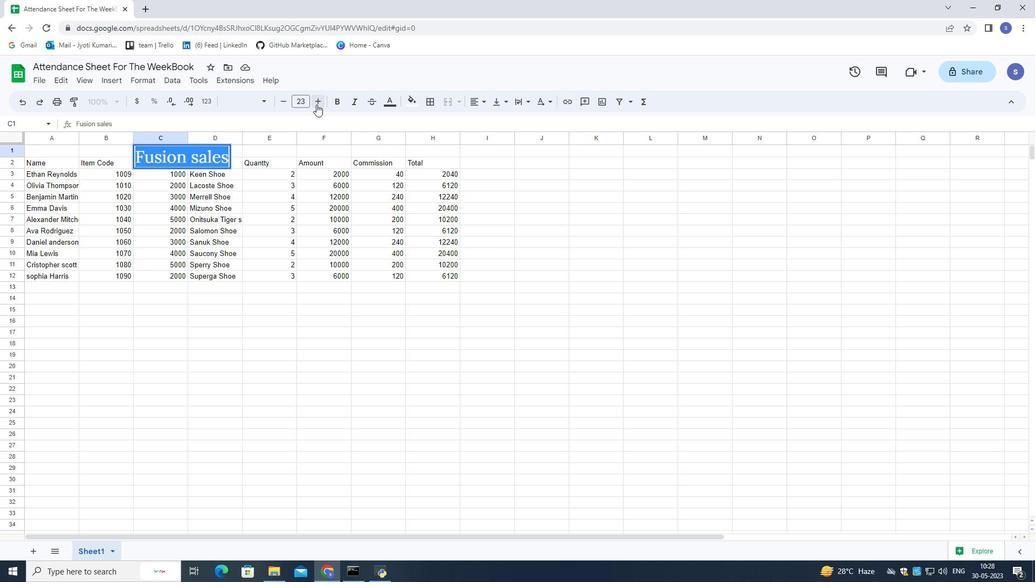 
Action: Mouse pressed left at (316, 104)
Screenshot: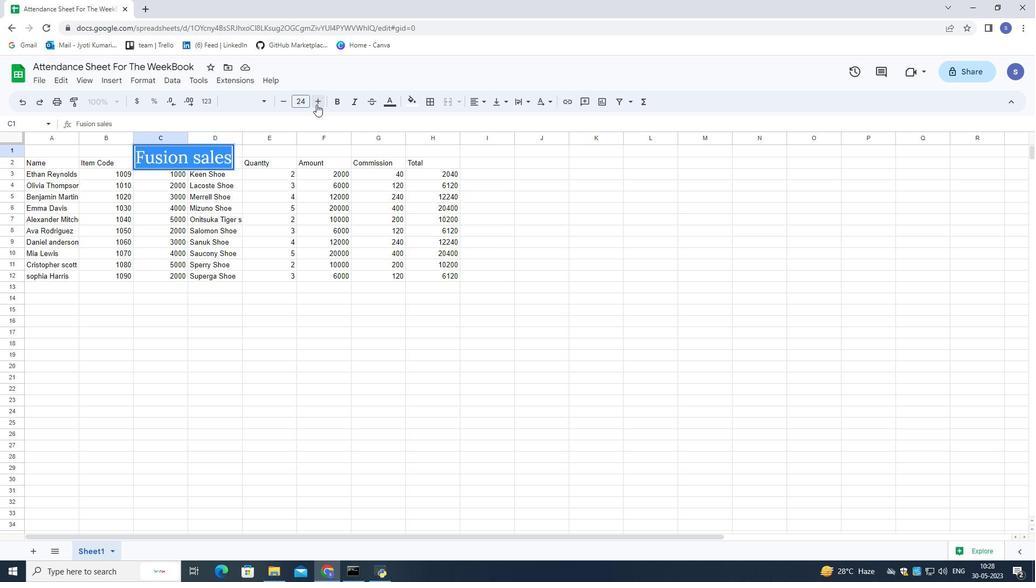 
Action: Mouse pressed left at (316, 104)
Screenshot: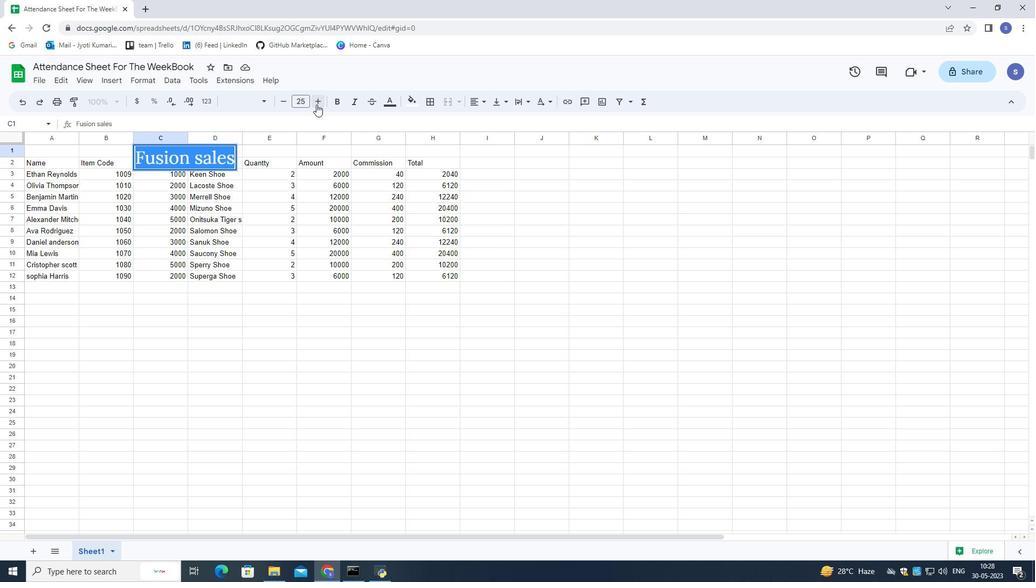 
Action: Mouse moved to (331, 176)
Screenshot: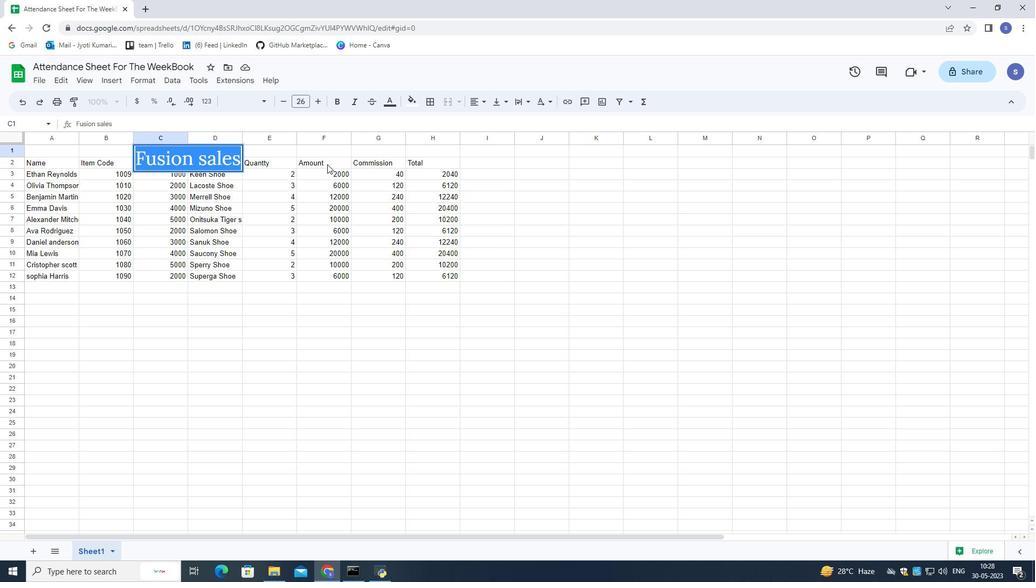 
Action: Key pressed <Key.enter>
Screenshot: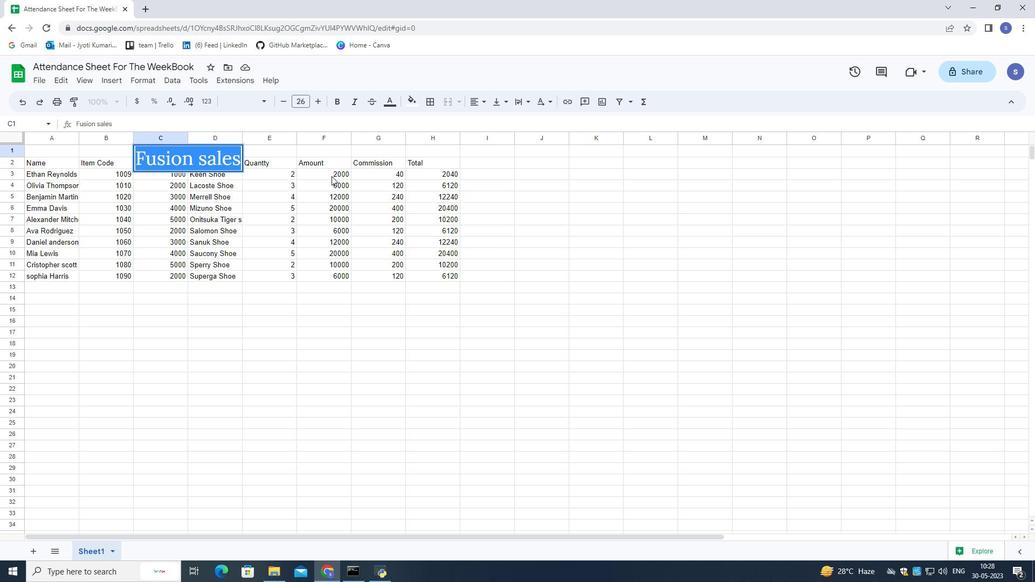 
Action: Mouse moved to (28, 173)
Screenshot: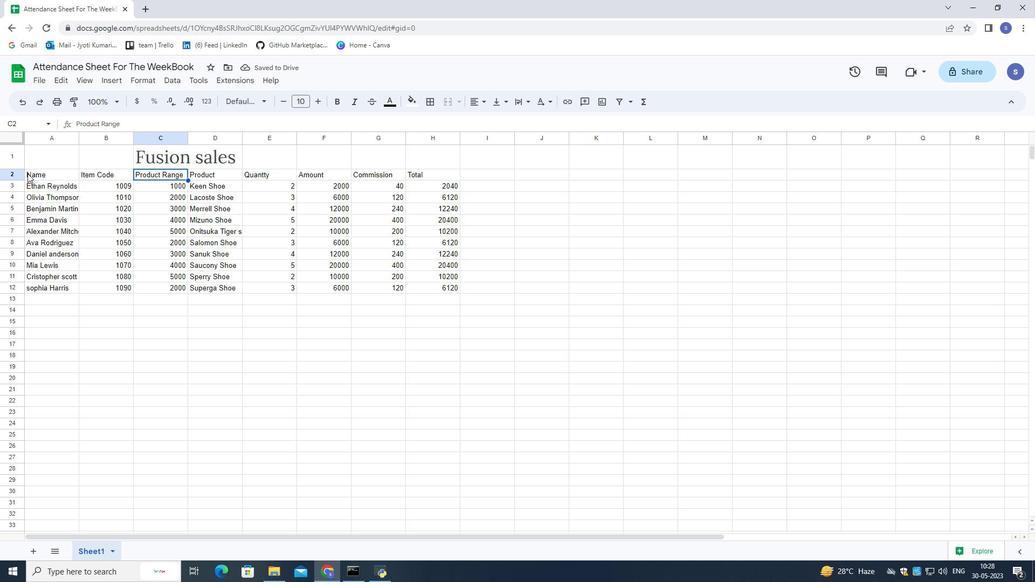 
Action: Mouse pressed left at (28, 173)
Screenshot: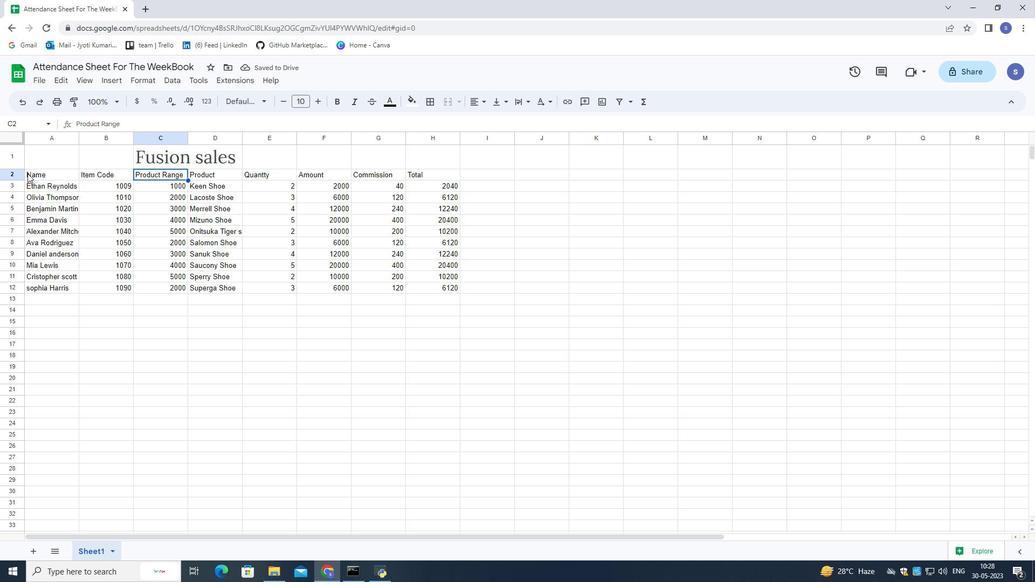 
Action: Mouse moved to (252, 102)
Screenshot: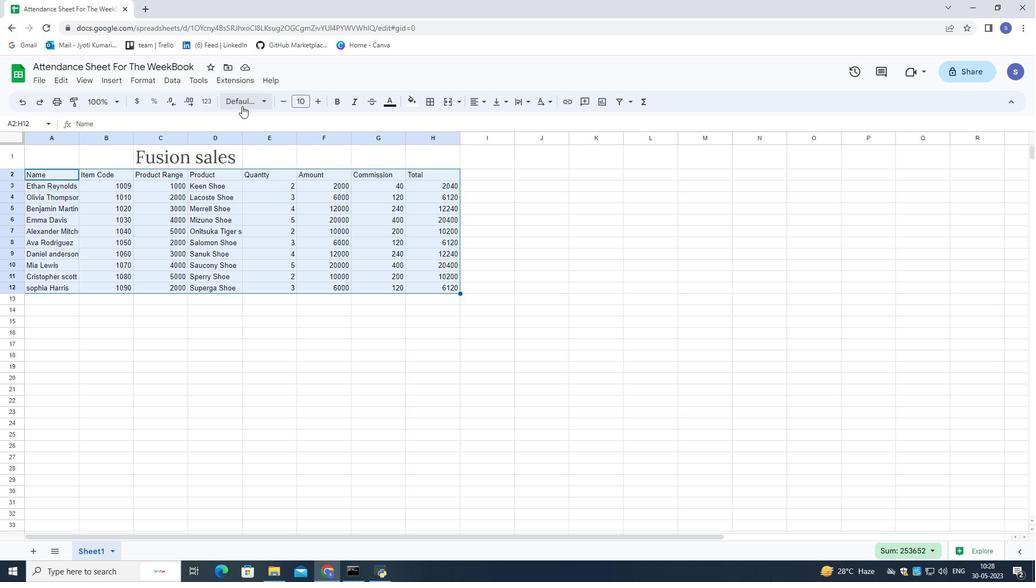 
Action: Mouse pressed left at (252, 102)
Screenshot: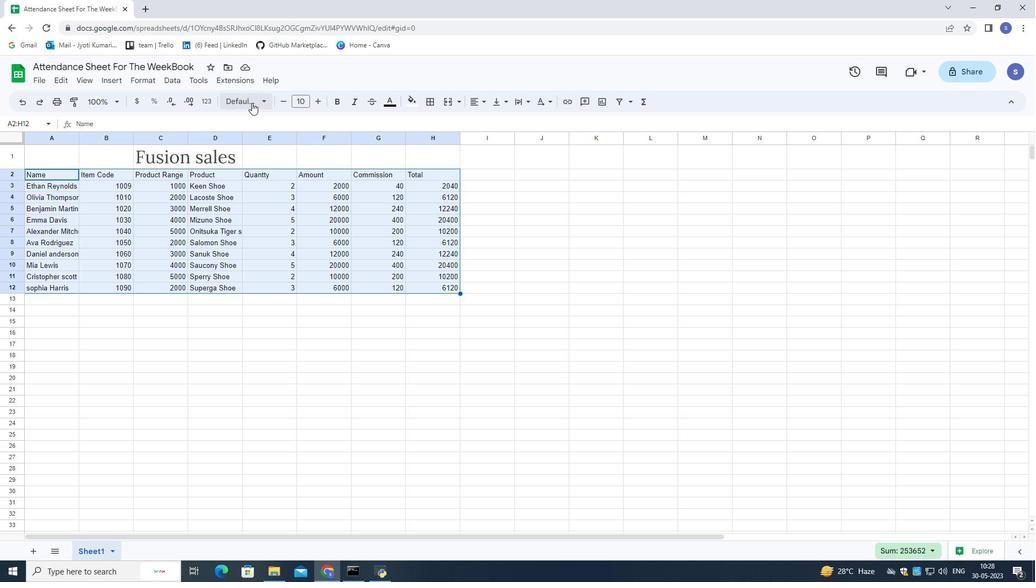 
Action: Mouse moved to (263, 209)
Screenshot: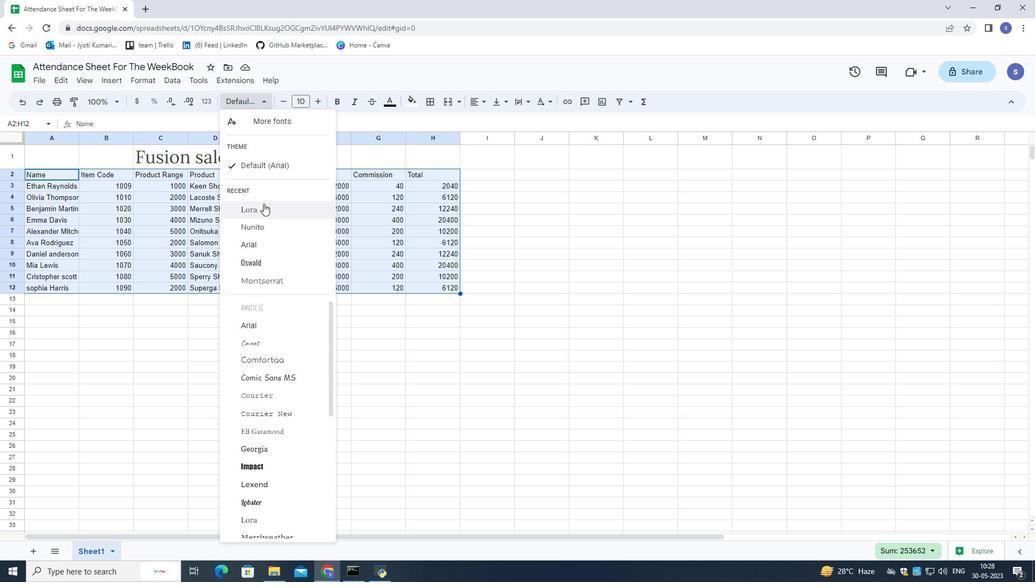 
Action: Mouse pressed left at (263, 209)
Screenshot: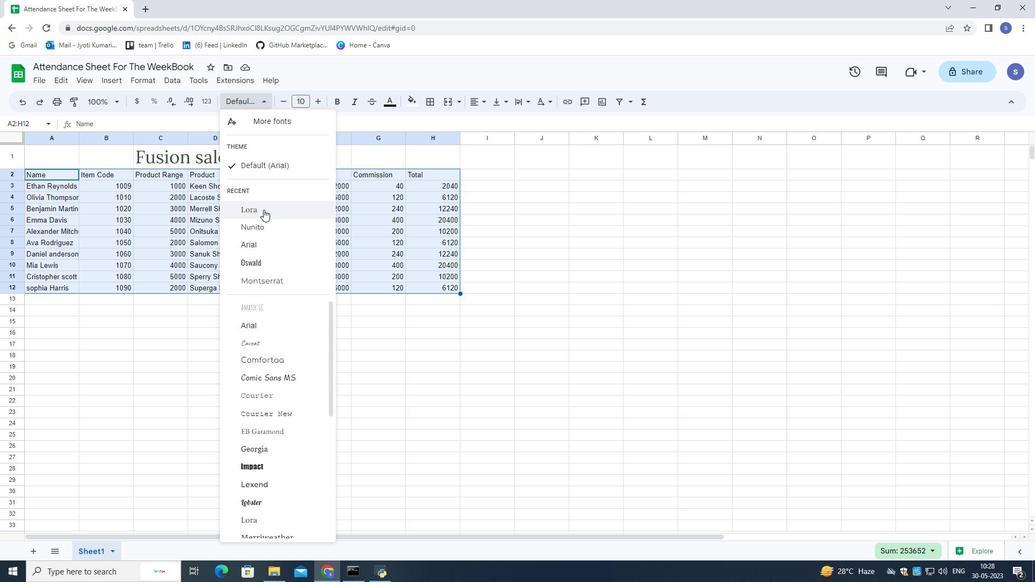 
Action: Mouse moved to (320, 100)
Screenshot: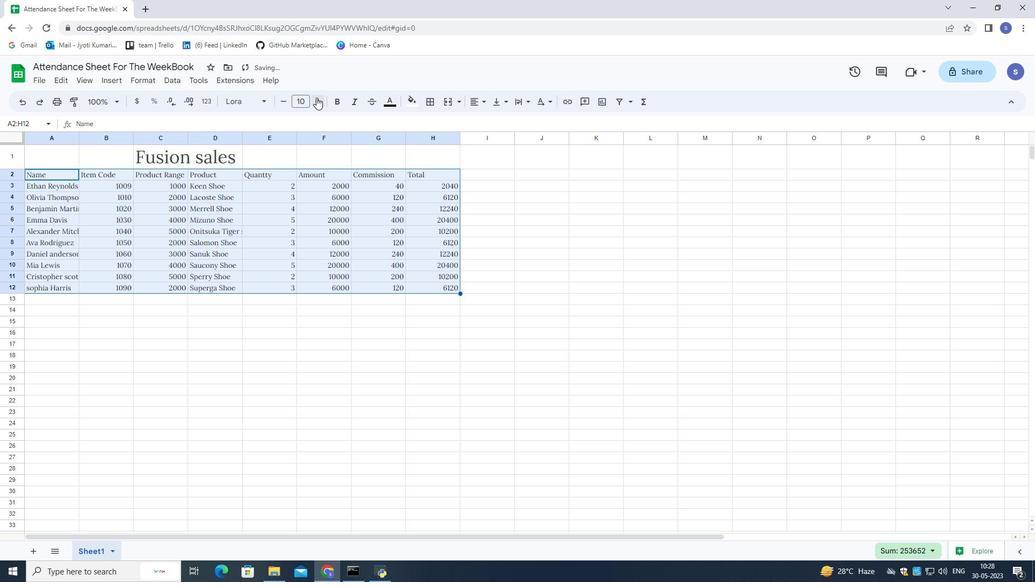 
Action: Mouse pressed left at (320, 100)
Screenshot: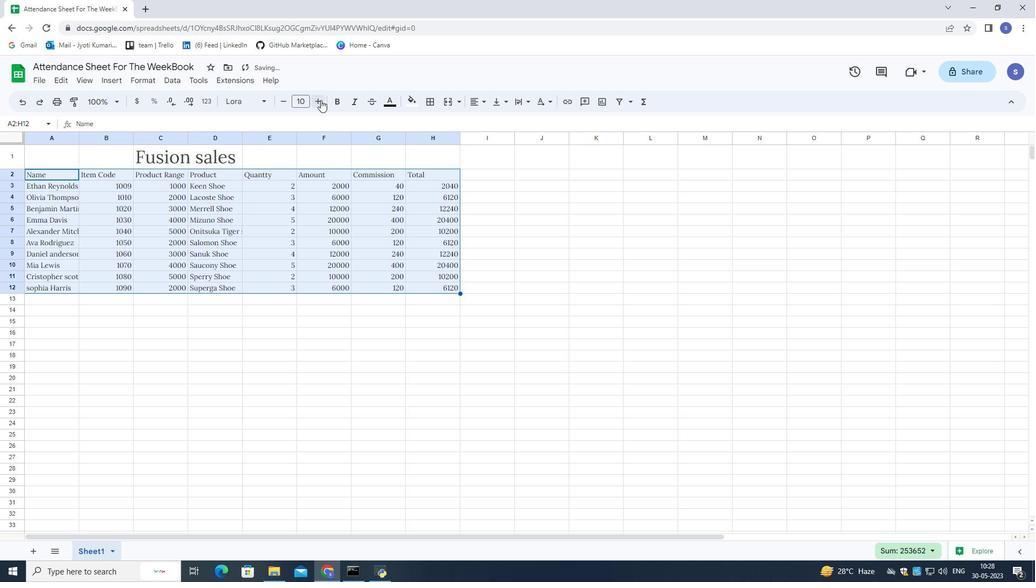 
Action: Mouse pressed left at (320, 100)
Screenshot: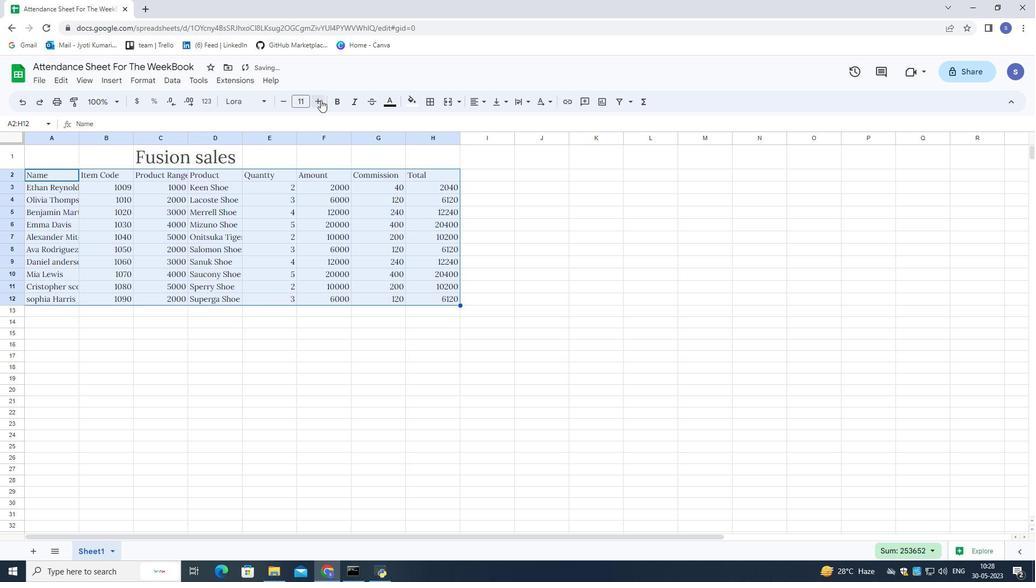
Action: Mouse pressed left at (320, 100)
Screenshot: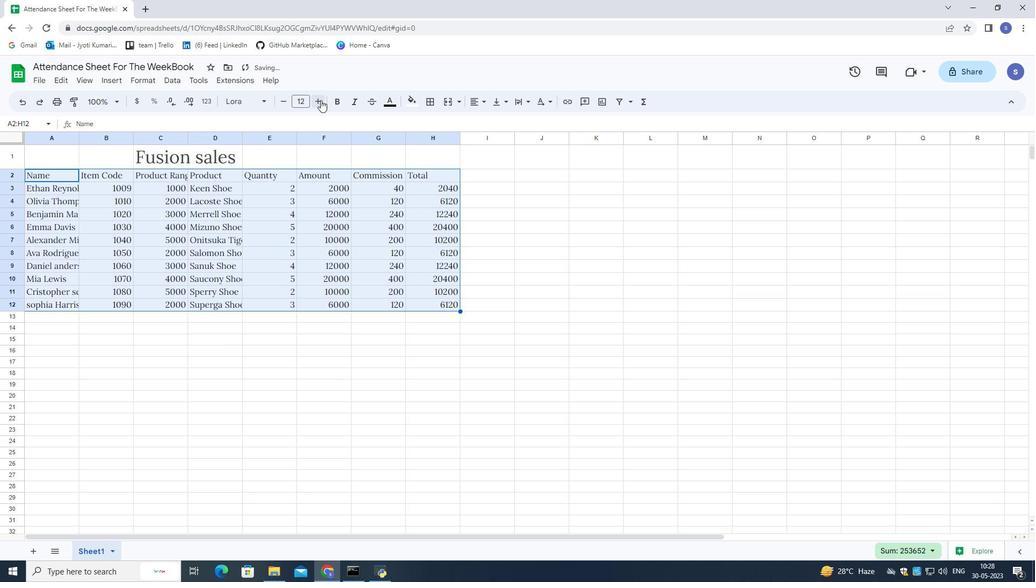 
Action: Mouse pressed left at (320, 100)
Screenshot: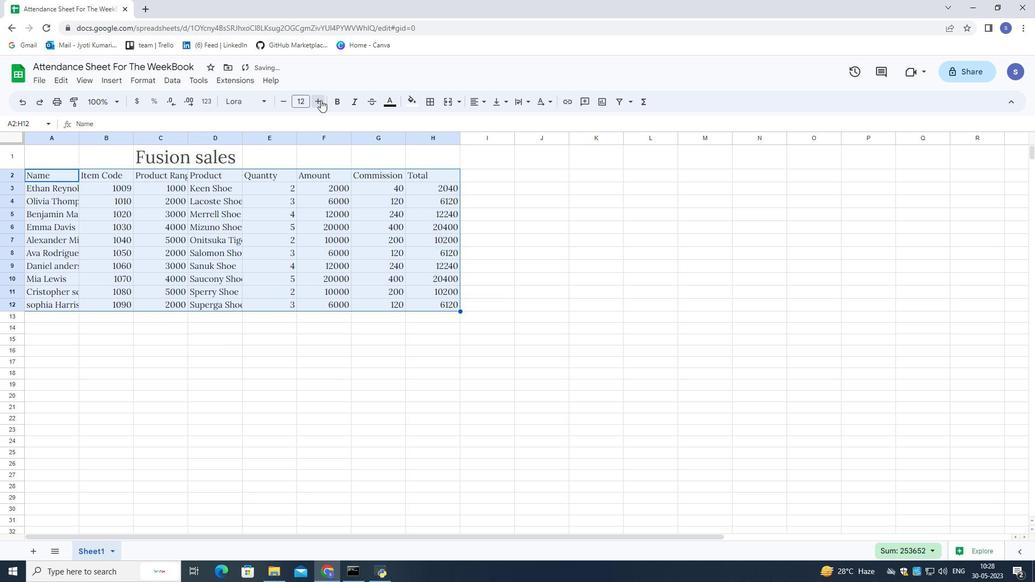 
Action: Mouse pressed left at (320, 100)
Screenshot: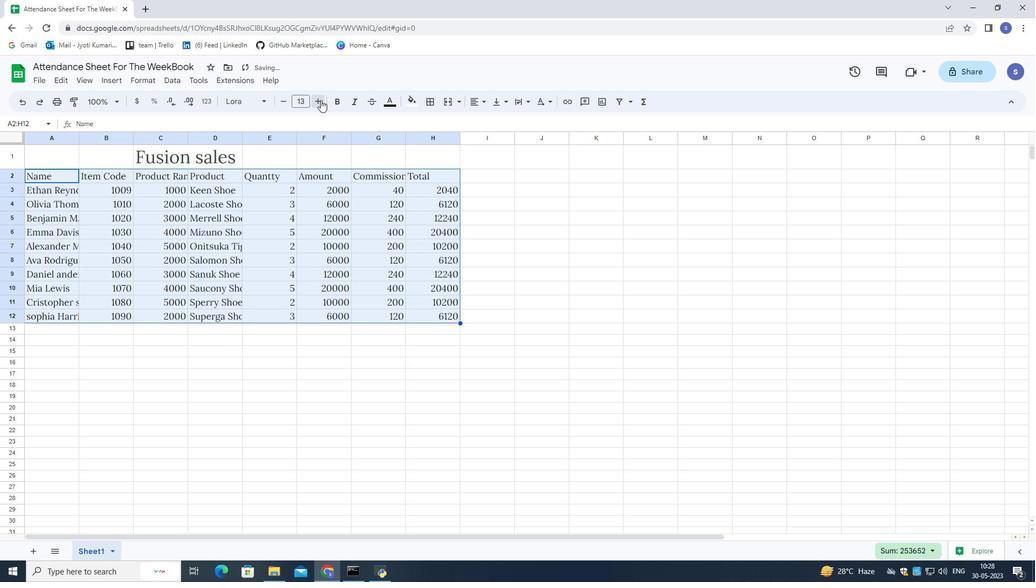 
Action: Mouse pressed left at (320, 100)
Screenshot: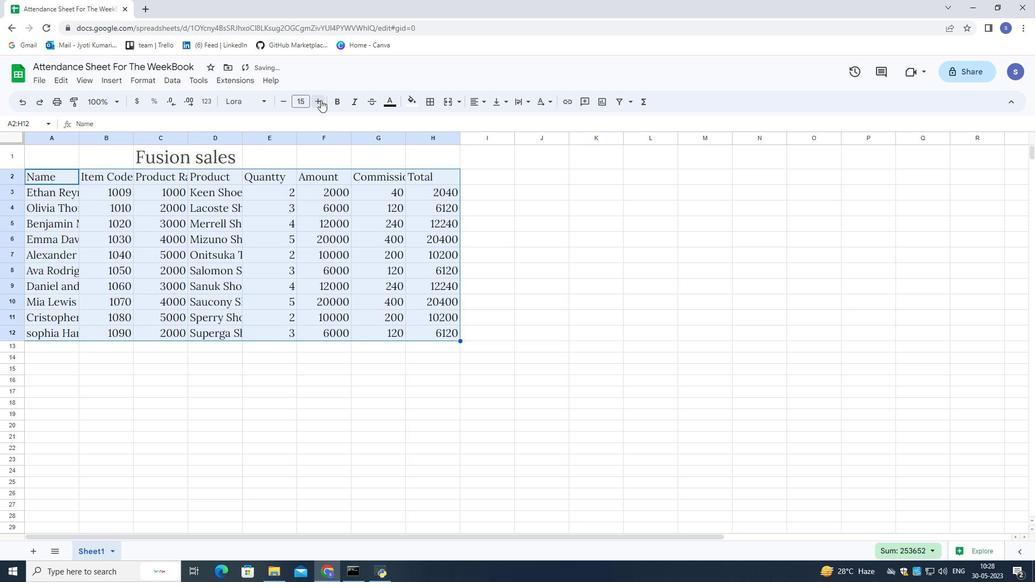 
Action: Mouse pressed left at (320, 100)
Screenshot: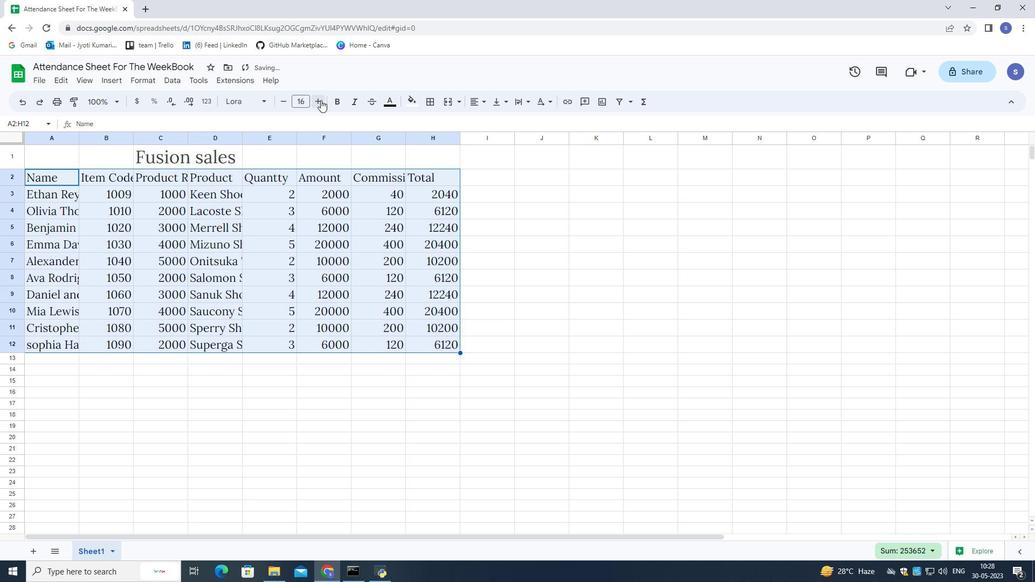 
Action: Mouse pressed left at (320, 100)
Screenshot: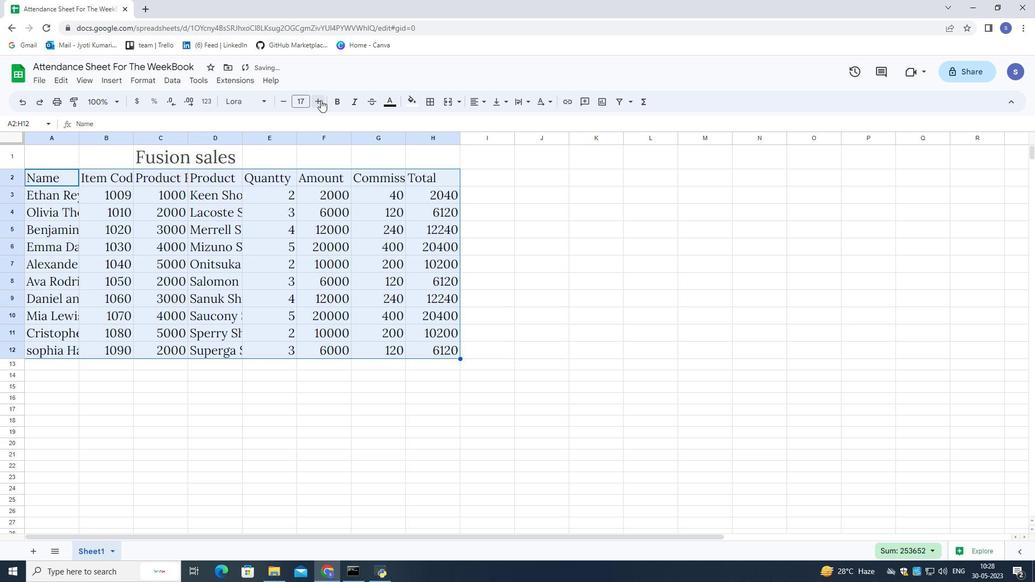
Action: Mouse moved to (657, 293)
Screenshot: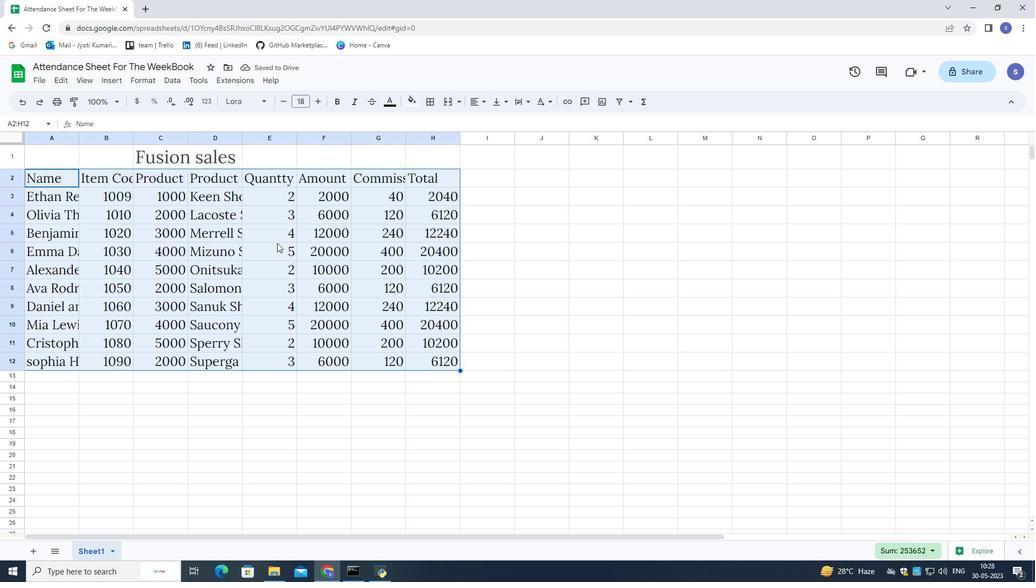 
Action: Mouse pressed left at (657, 293)
Screenshot: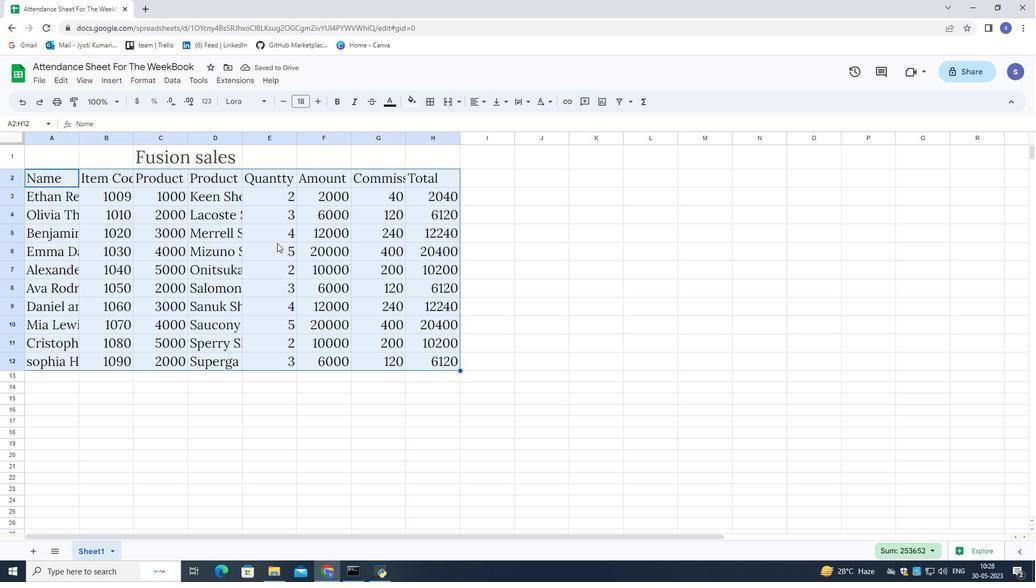 
Action: Mouse moved to (49, 153)
Screenshot: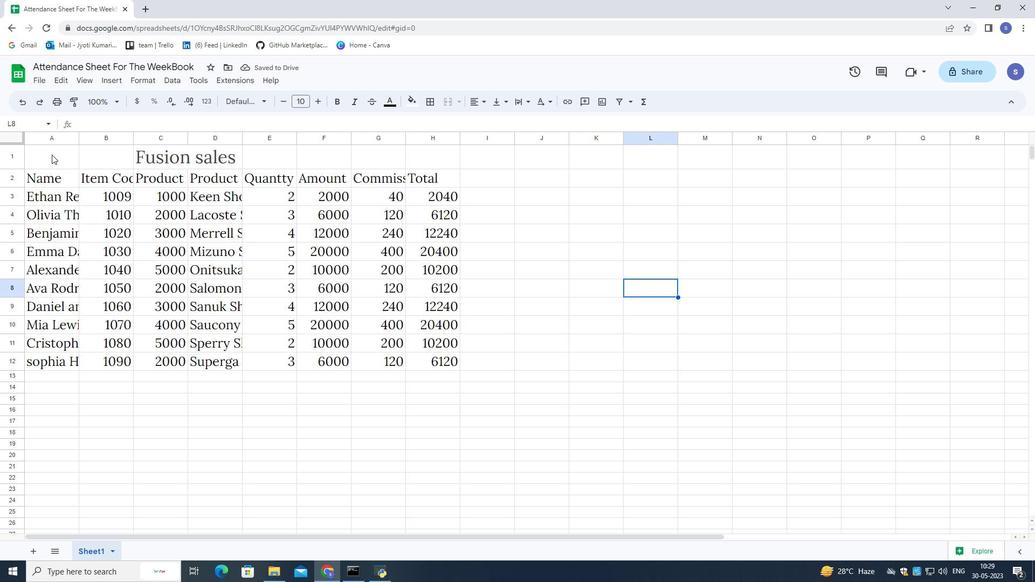 
Action: Mouse pressed left at (49, 153)
Screenshot: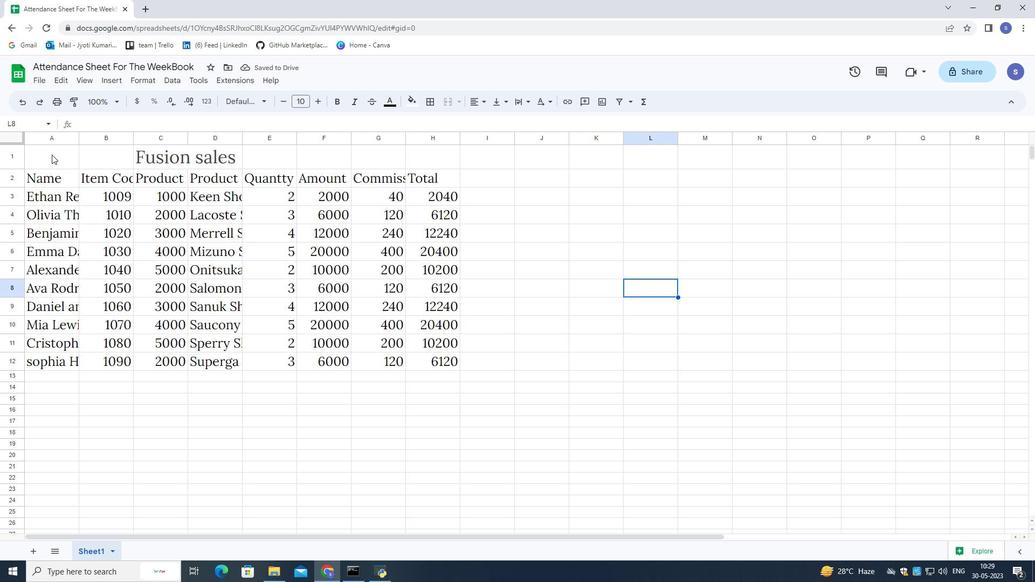 
Action: Mouse moved to (486, 108)
Screenshot: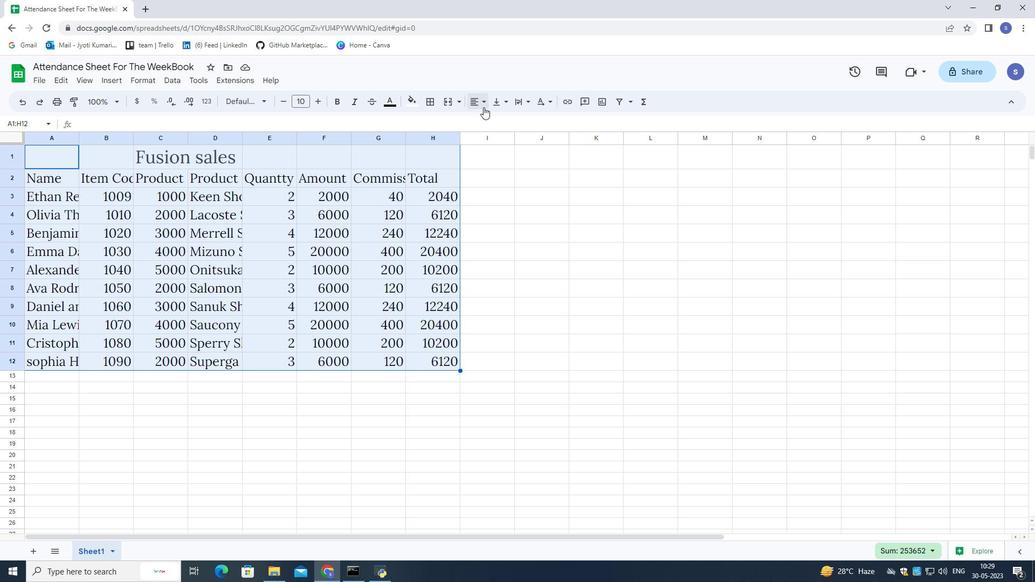 
Action: Mouse pressed left at (486, 108)
Screenshot: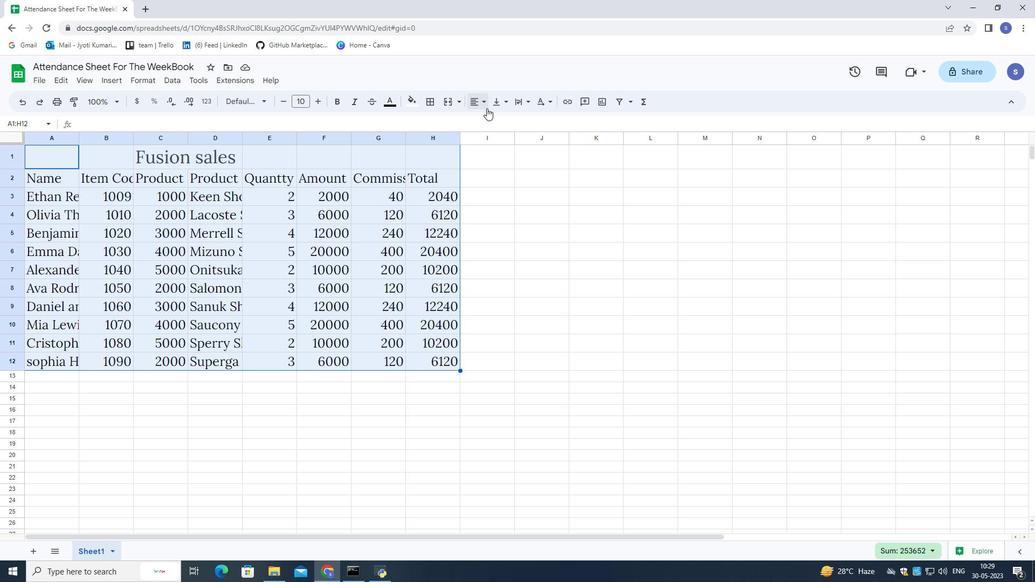 
Action: Mouse moved to (492, 126)
Screenshot: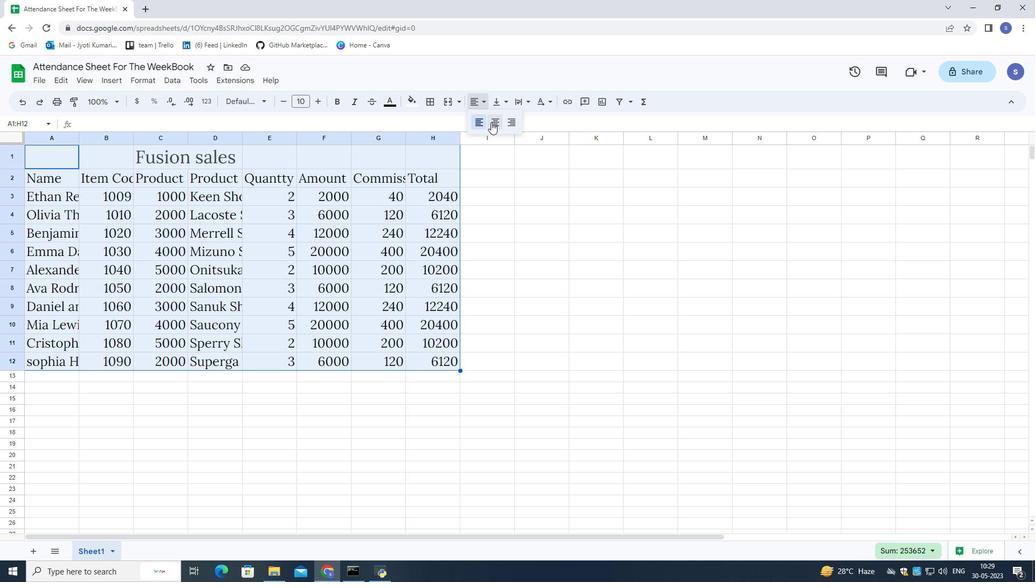 
Action: Mouse pressed left at (492, 126)
Screenshot: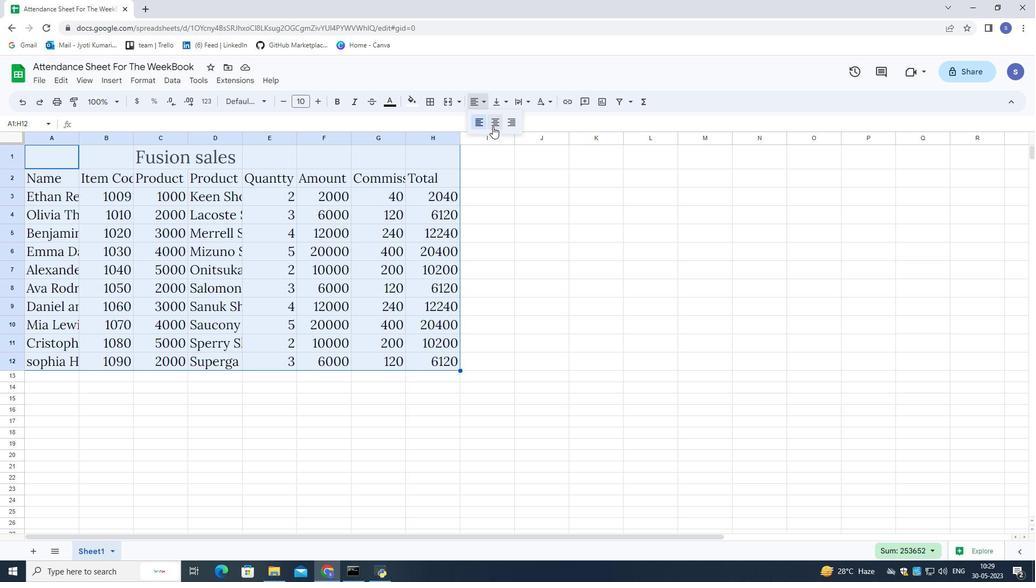 
Action: Mouse moved to (694, 275)
Screenshot: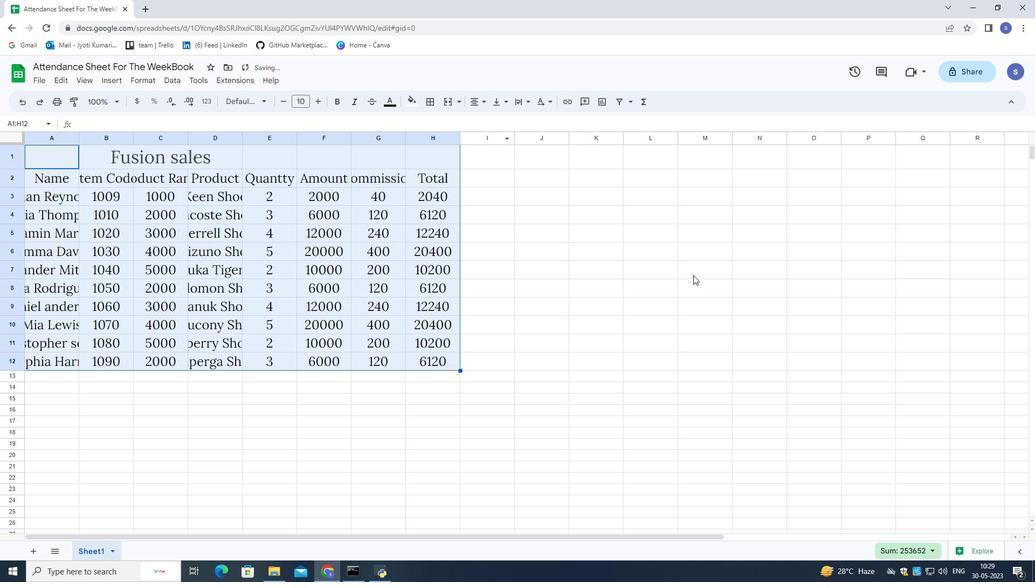 
Action: Mouse pressed left at (694, 275)
Screenshot: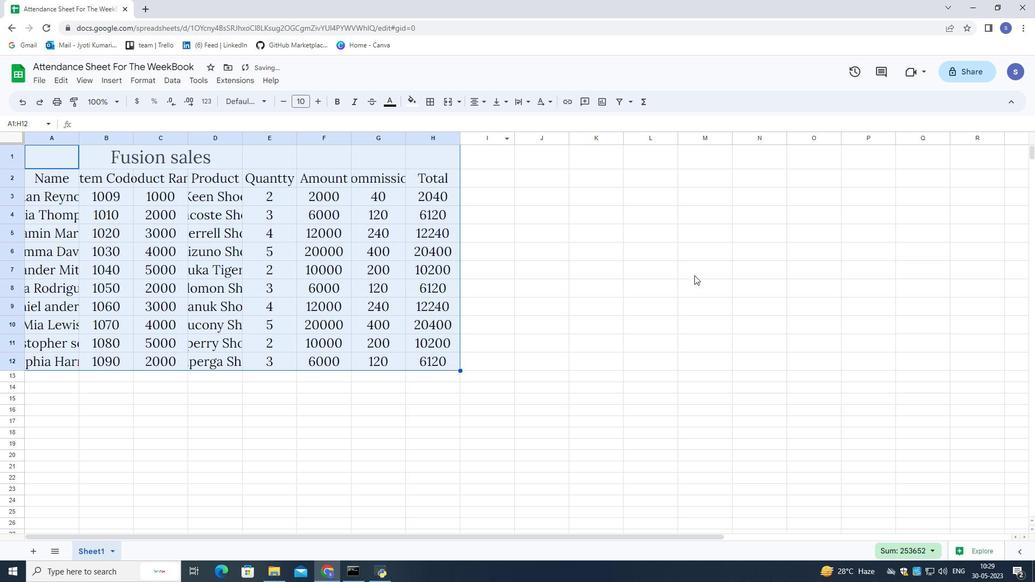 
Action: Mouse moved to (388, 139)
Screenshot: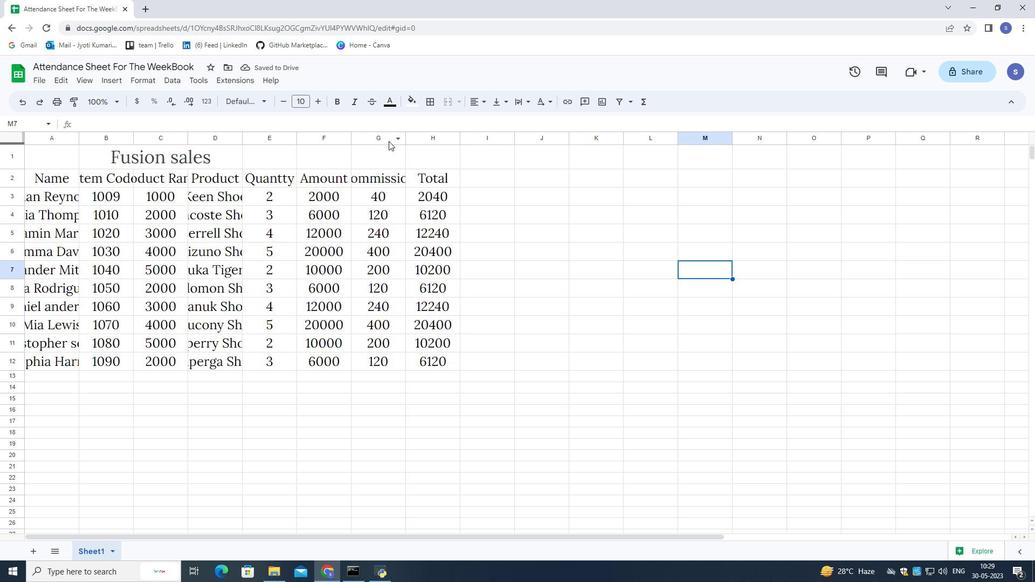 
Action: Mouse pressed left at (388, 139)
Screenshot: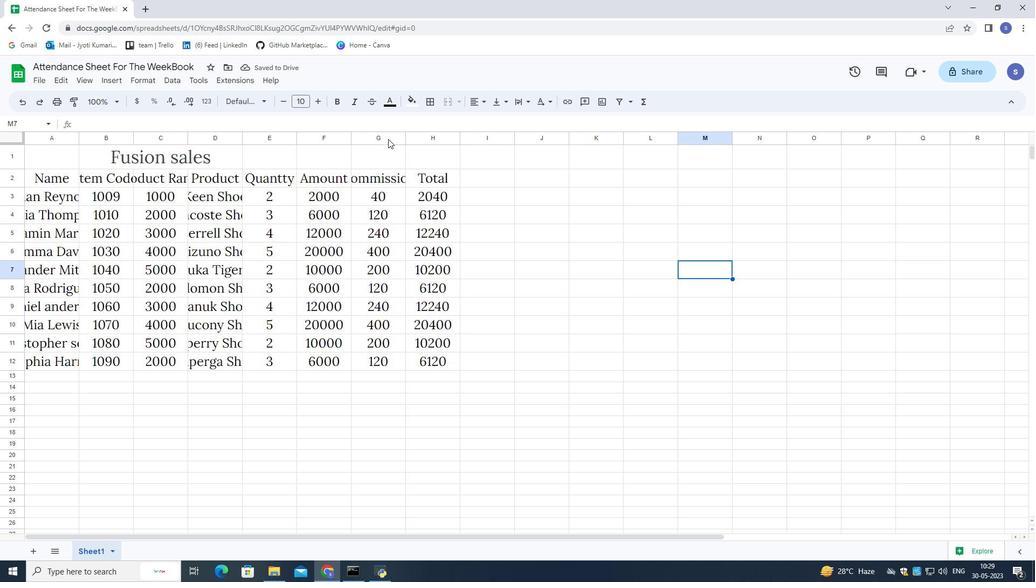 
Action: Mouse moved to (404, 138)
Screenshot: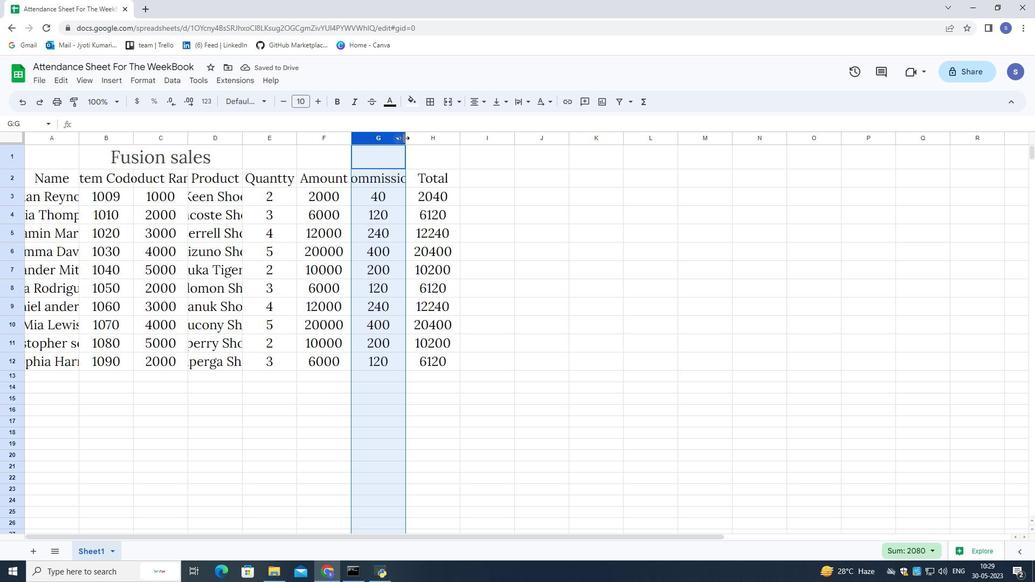 
Action: Mouse pressed left at (404, 138)
Screenshot: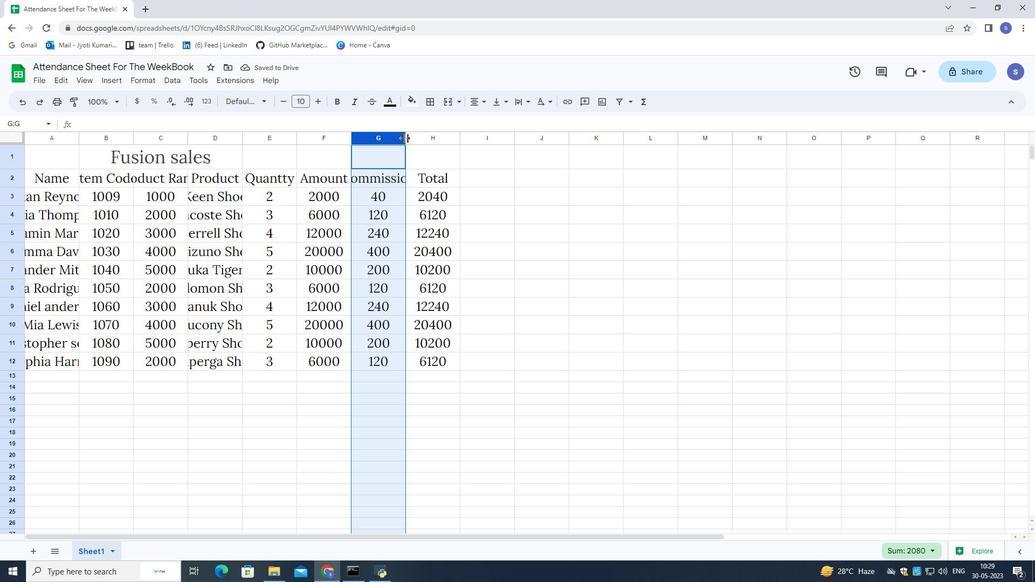 
Action: Mouse moved to (213, 135)
Screenshot: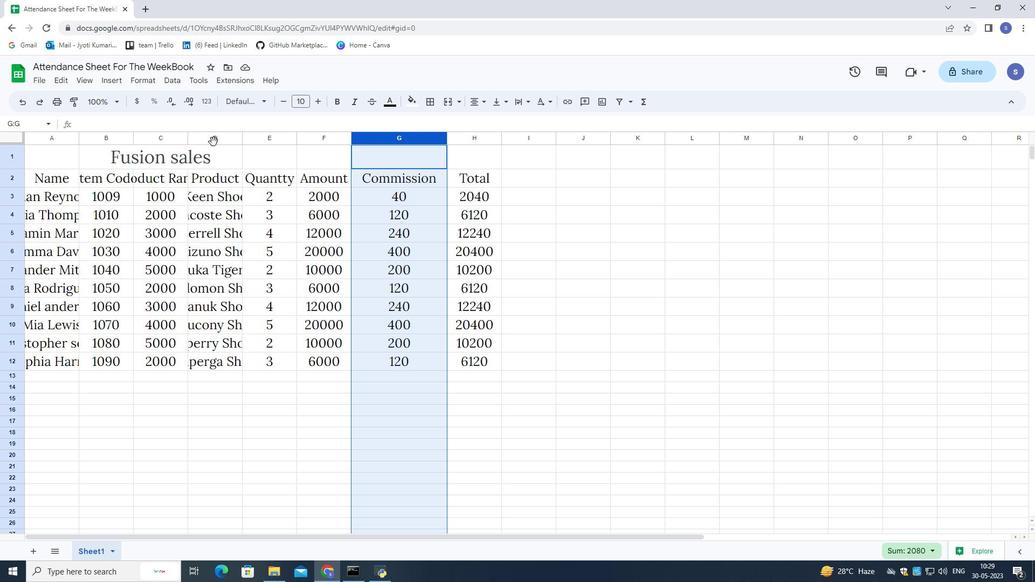 
Action: Mouse pressed left at (213, 135)
Screenshot: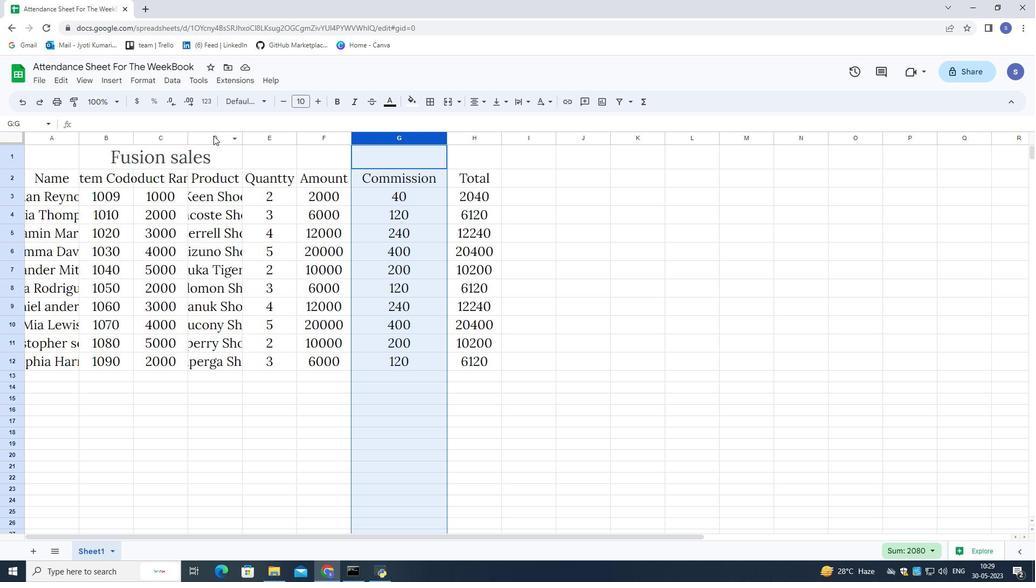 
Action: Mouse moved to (240, 136)
Screenshot: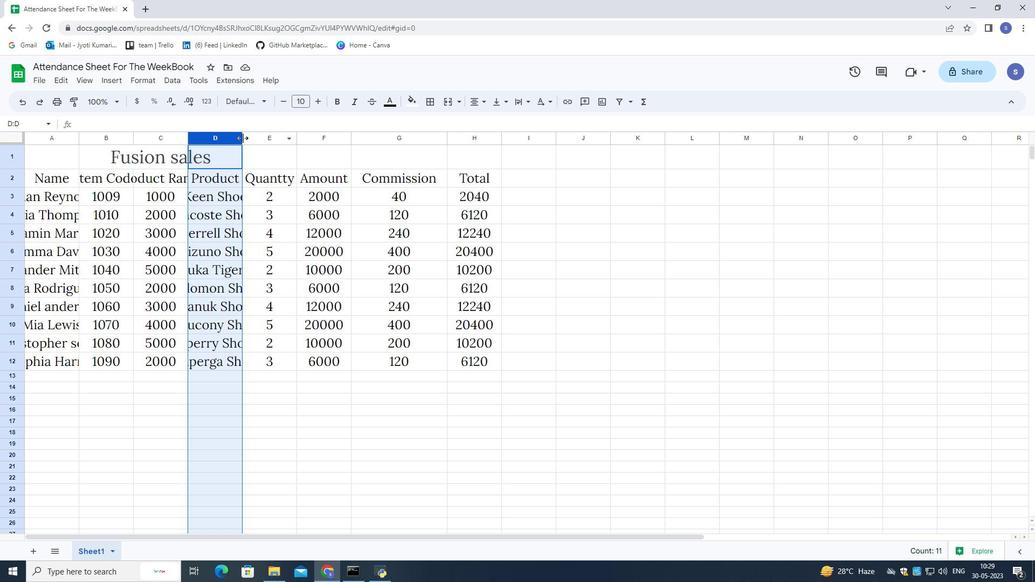 
Action: Mouse pressed left at (240, 136)
Screenshot: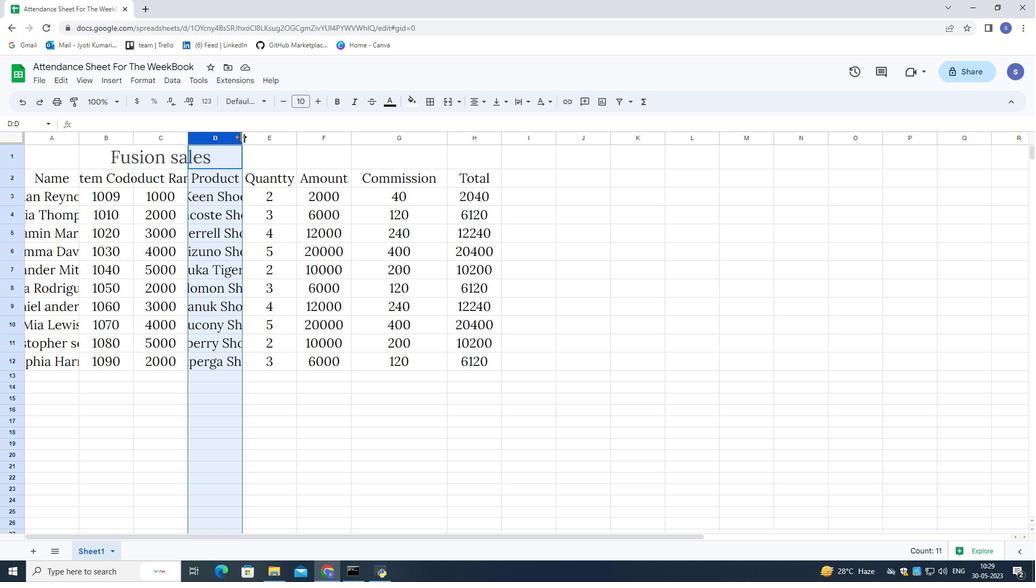 
Action: Mouse moved to (54, 141)
Screenshot: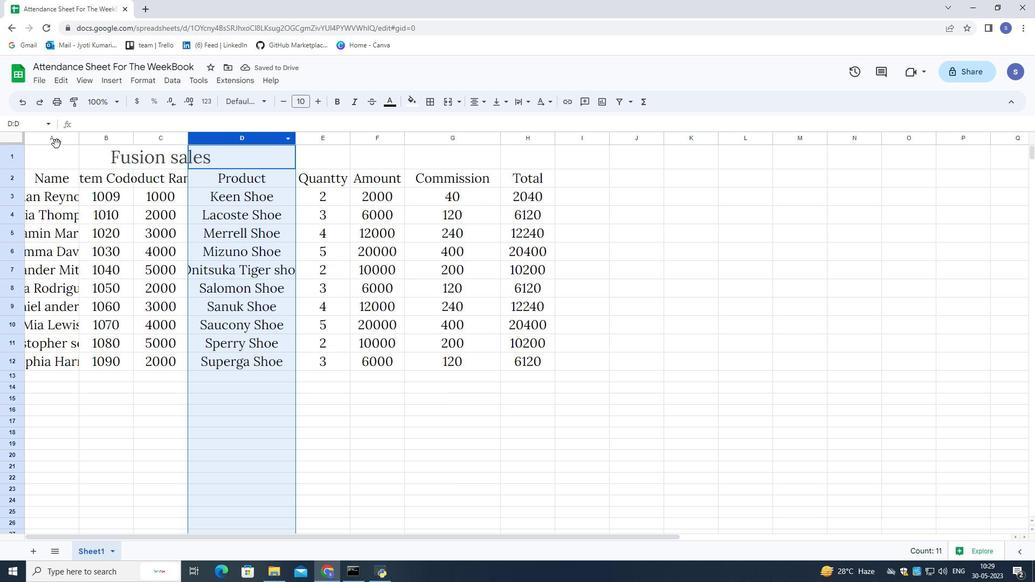 
Action: Mouse pressed left at (54, 141)
Screenshot: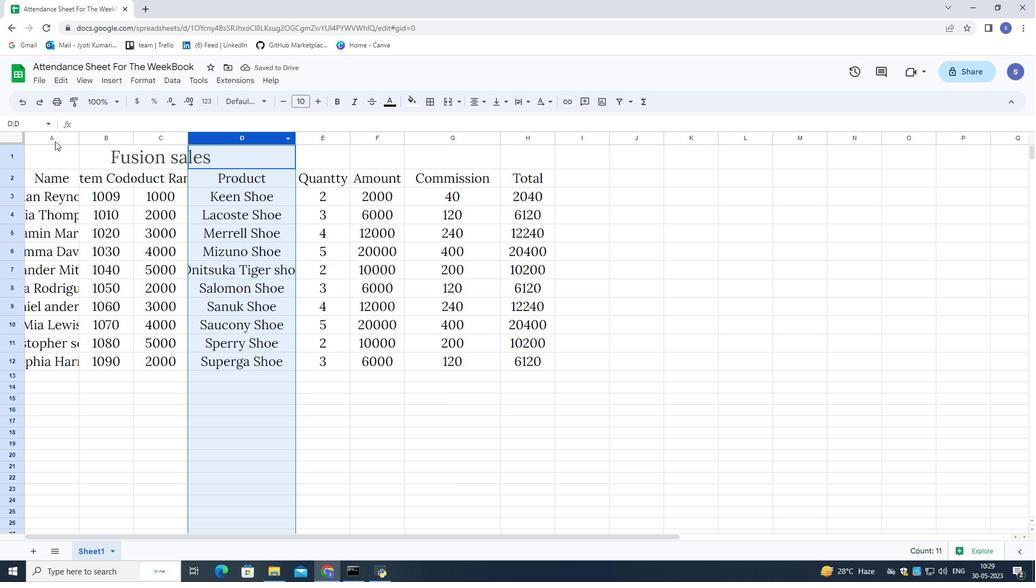 
Action: Mouse moved to (78, 135)
Screenshot: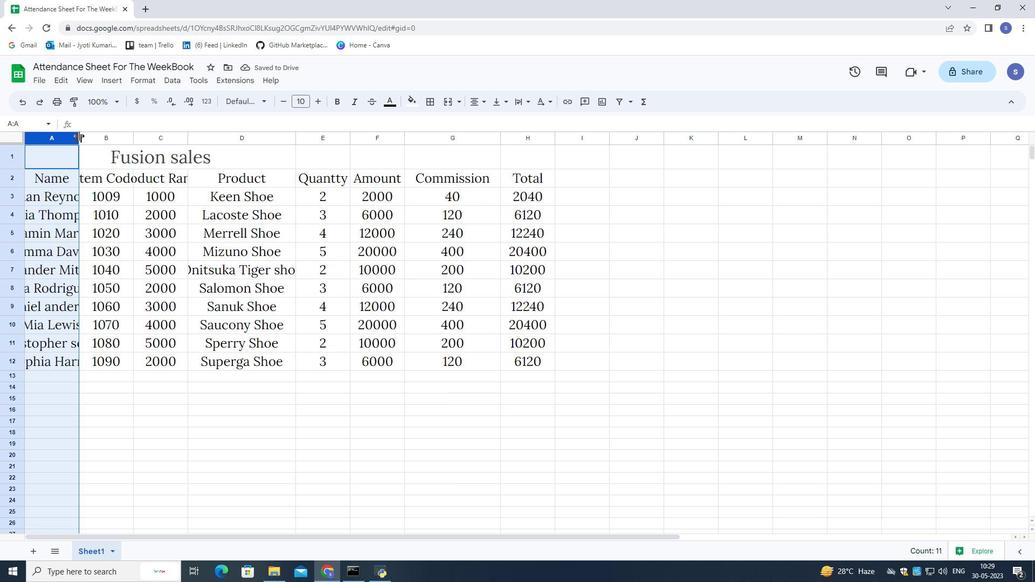 
Action: Mouse pressed left at (78, 135)
Screenshot: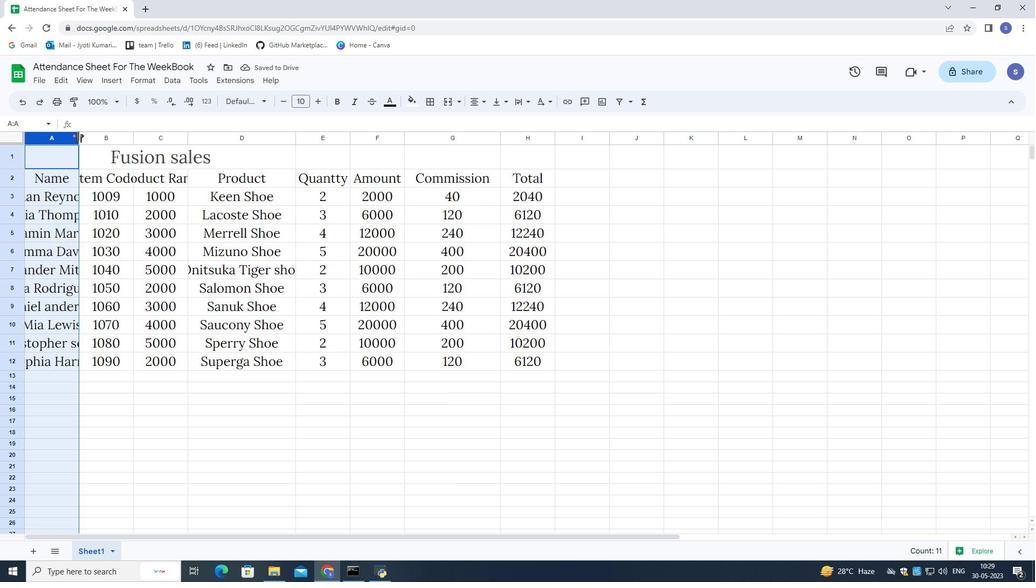 
Action: Mouse moved to (166, 140)
Screenshot: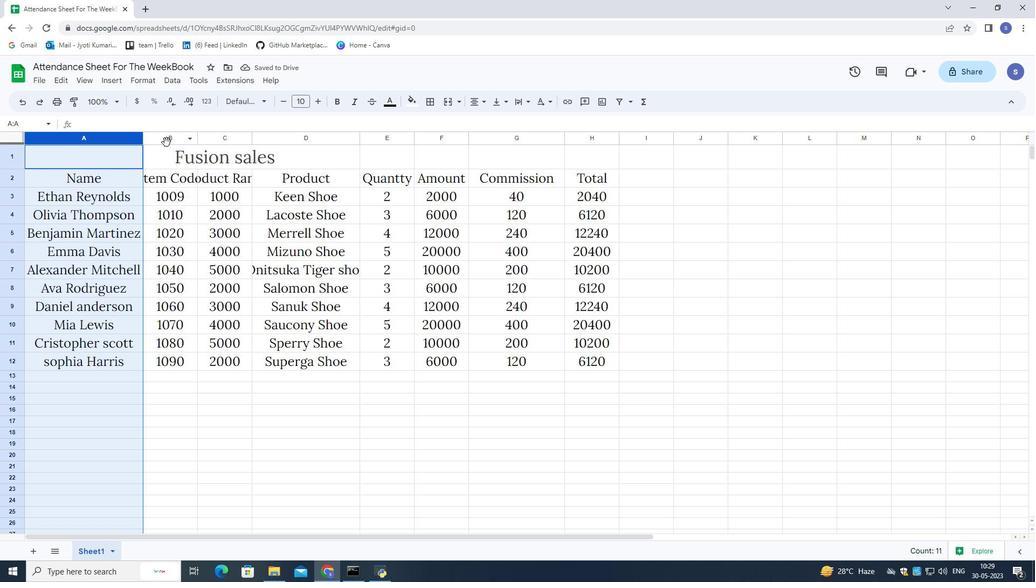 
Action: Mouse pressed left at (166, 140)
Screenshot: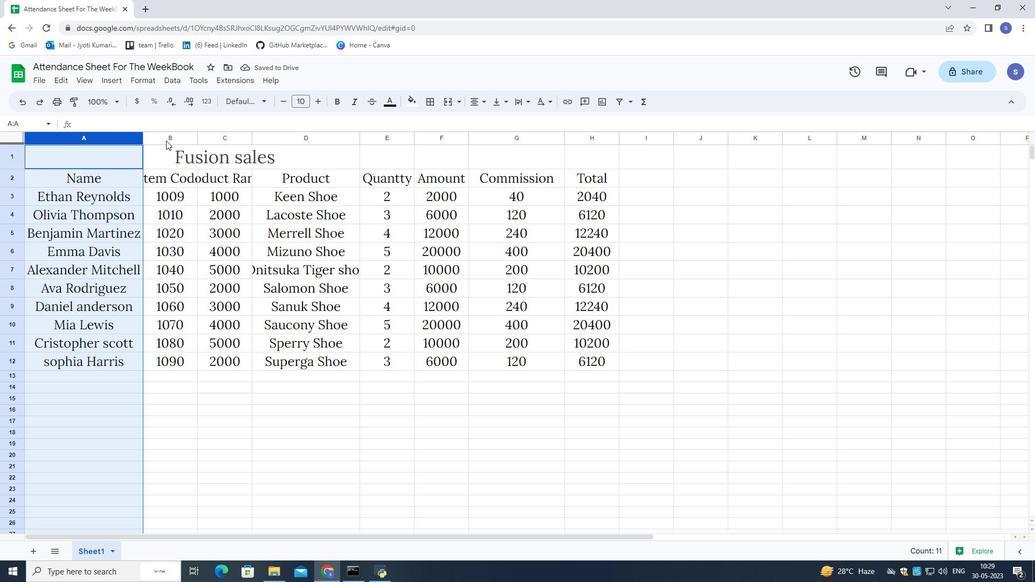 
Action: Mouse moved to (197, 141)
Screenshot: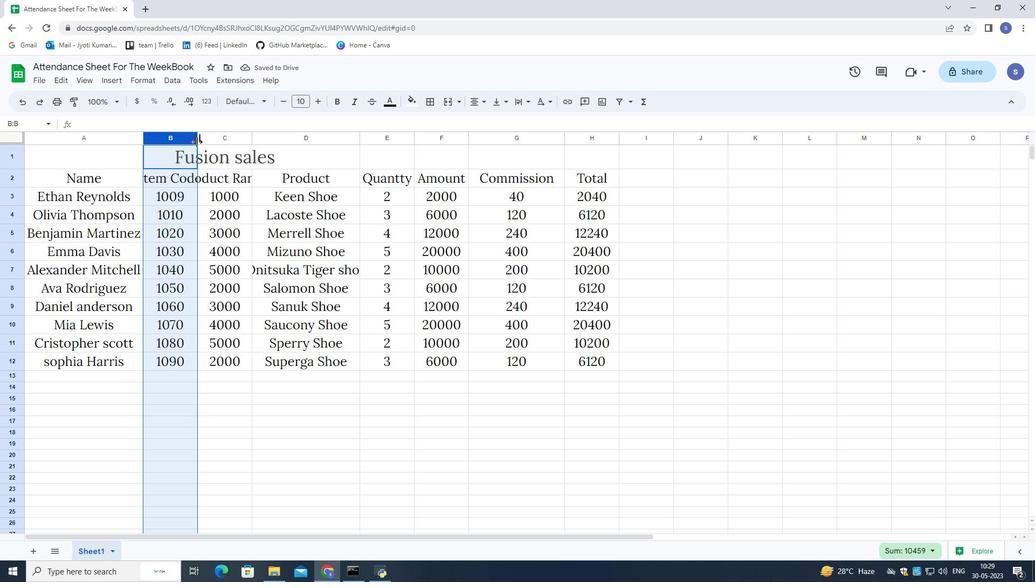 
Action: Mouse pressed left at (197, 141)
Screenshot: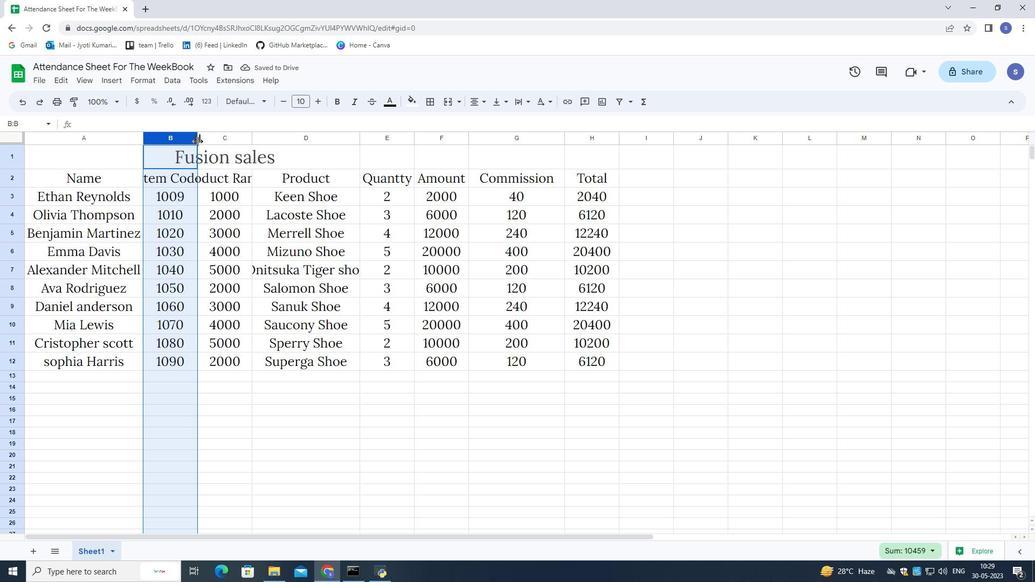 
Action: Mouse moved to (234, 142)
Screenshot: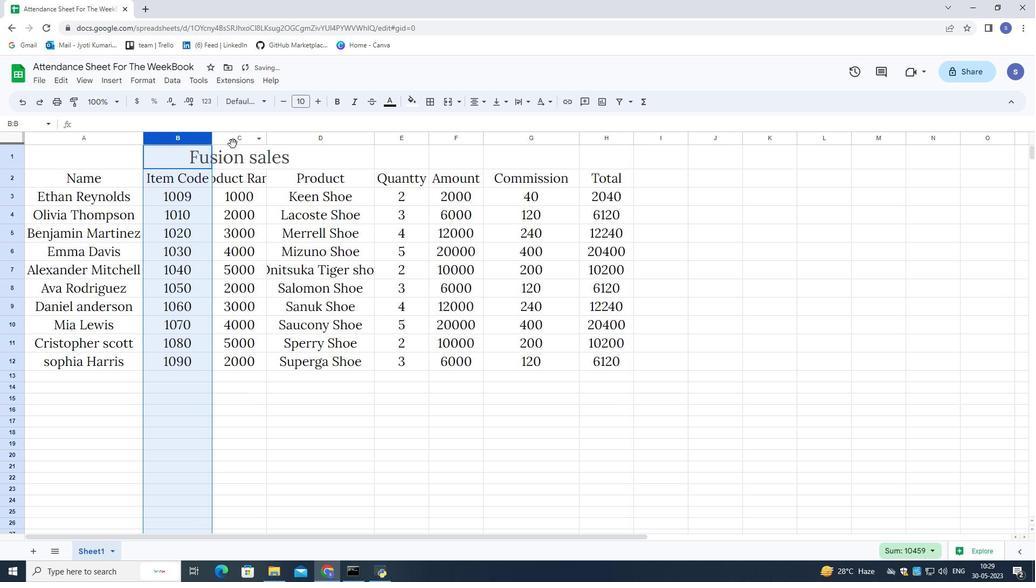 
Action: Mouse pressed left at (234, 142)
Screenshot: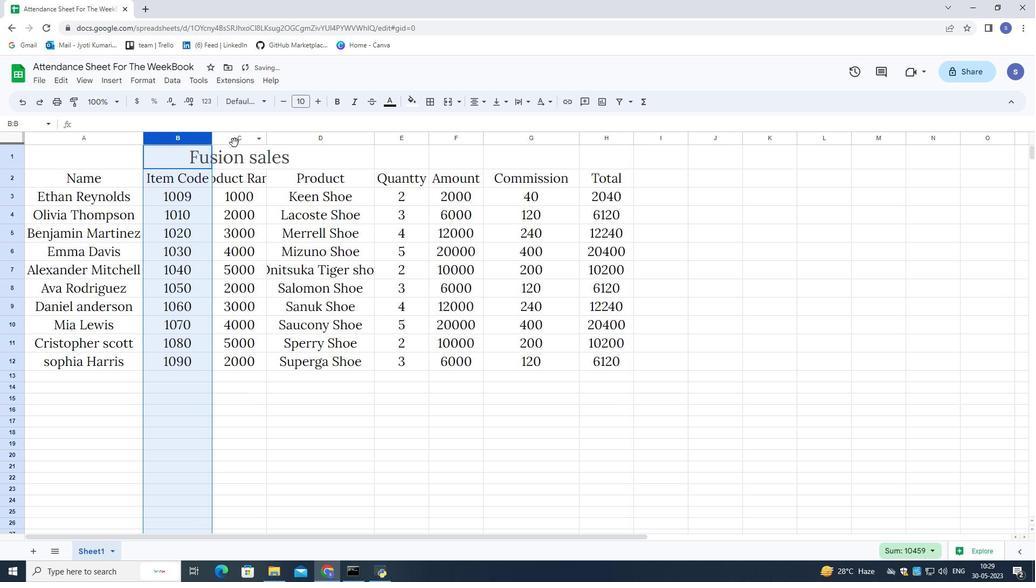 
Action: Mouse moved to (247, 141)
Screenshot: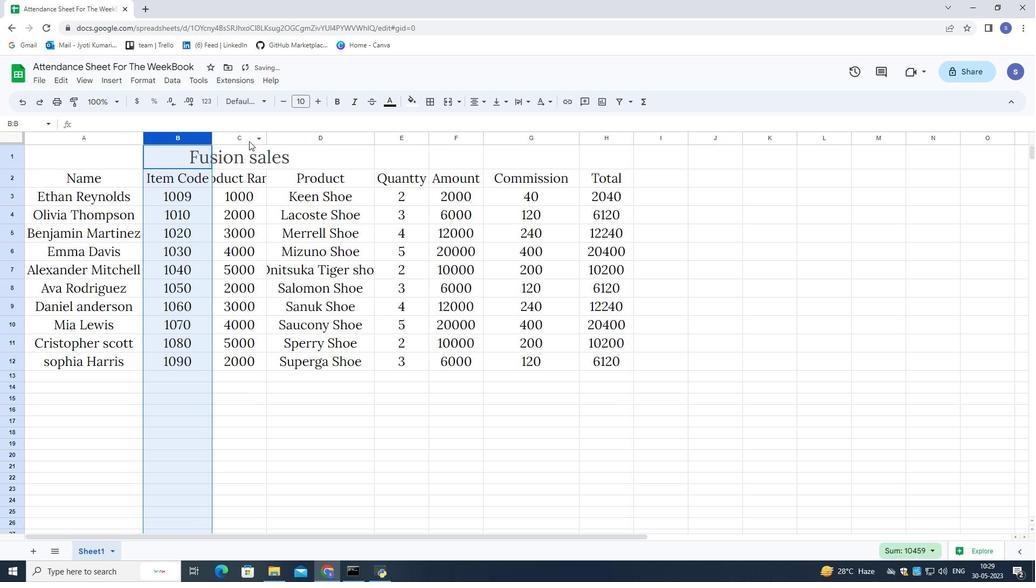 
Action: Mouse pressed left at (247, 141)
Screenshot: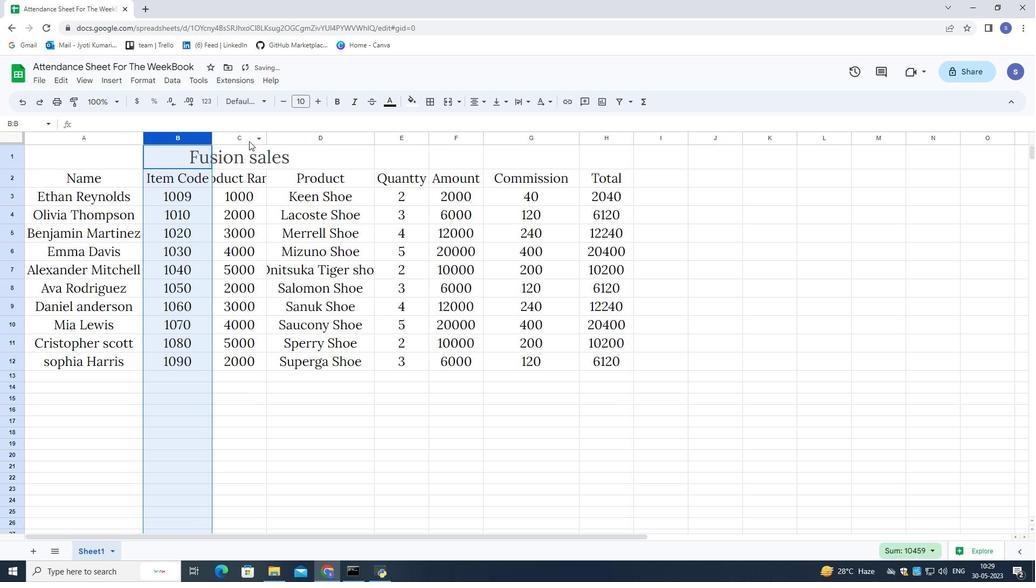 
Action: Mouse moved to (266, 141)
Screenshot: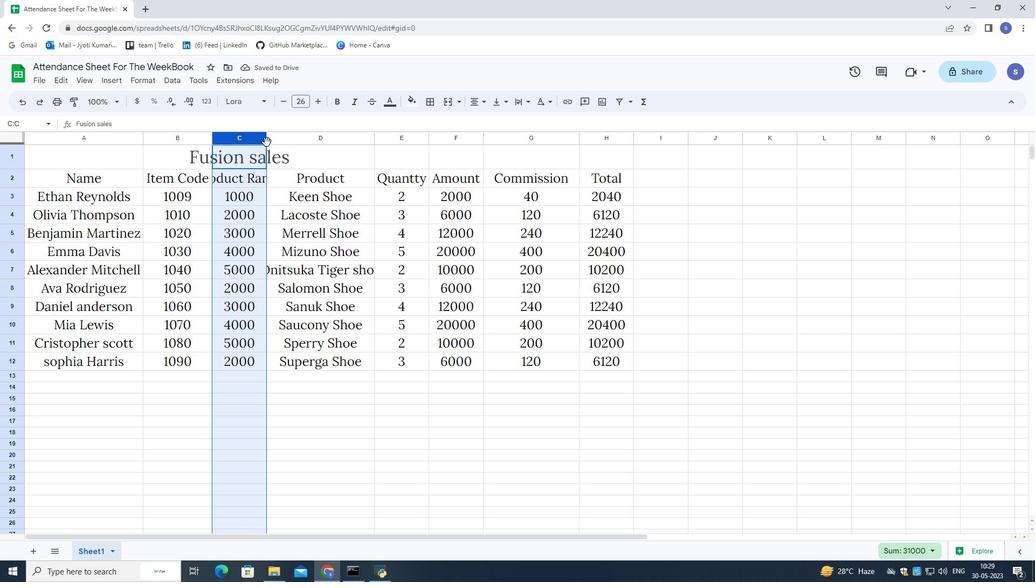 
Action: Mouse pressed left at (266, 141)
Screenshot: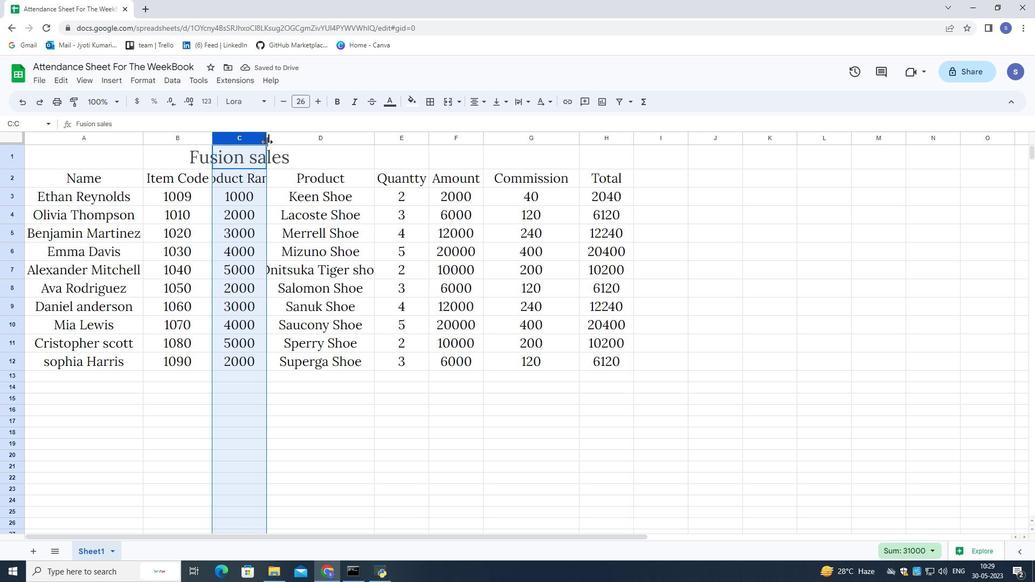 
Action: Mouse moved to (805, 276)
Screenshot: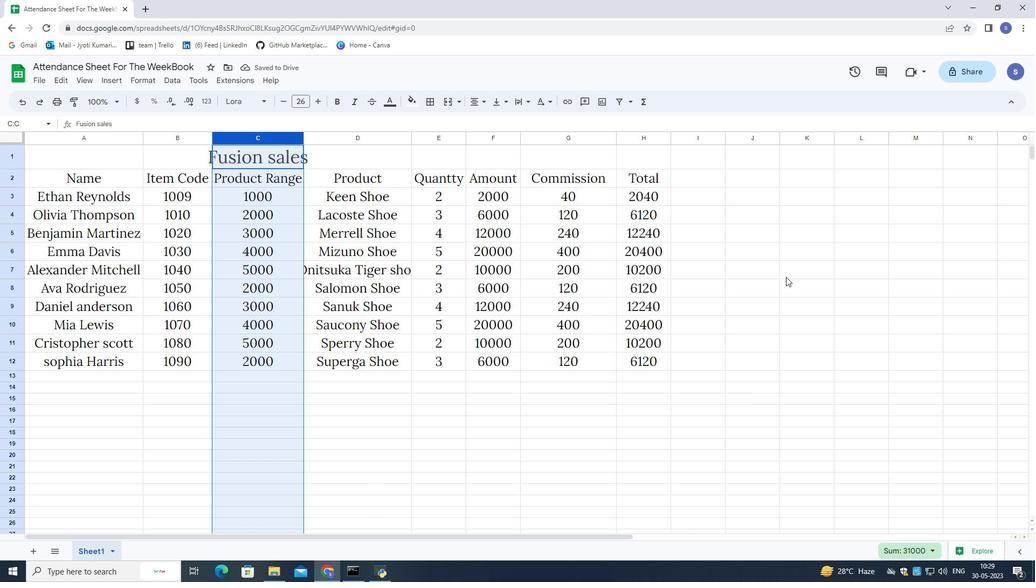 
Action: Mouse pressed left at (805, 276)
Screenshot: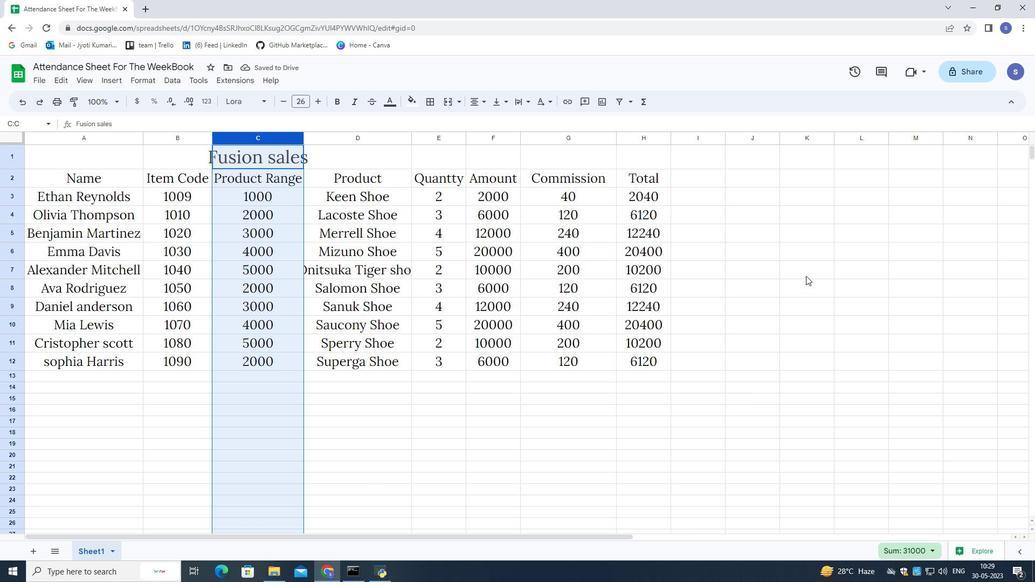 
Action: Mouse moved to (164, 319)
Screenshot: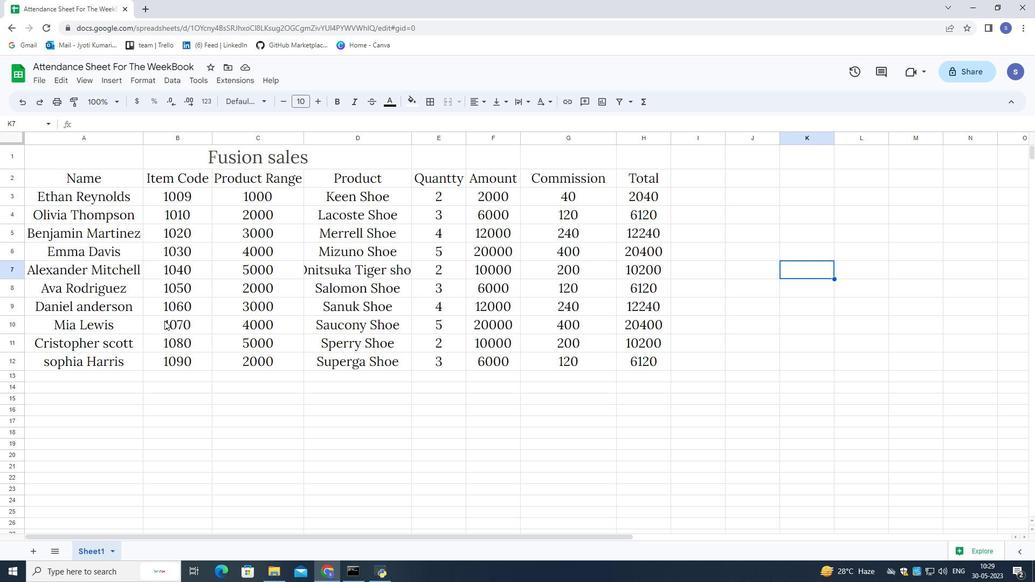 
Action: Mouse pressed left at (164, 319)
Screenshot: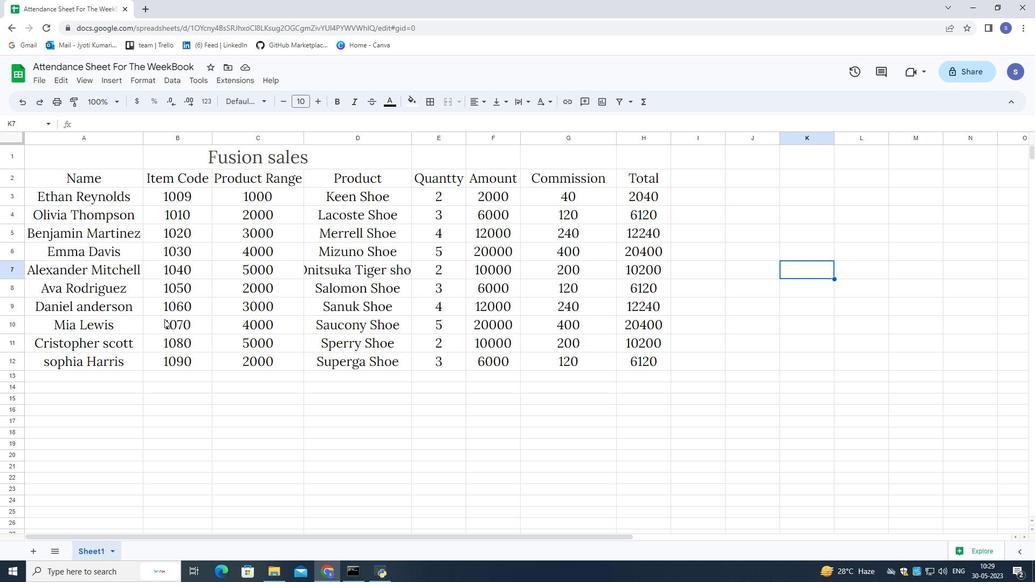 
Action: Mouse moved to (164, 318)
Screenshot: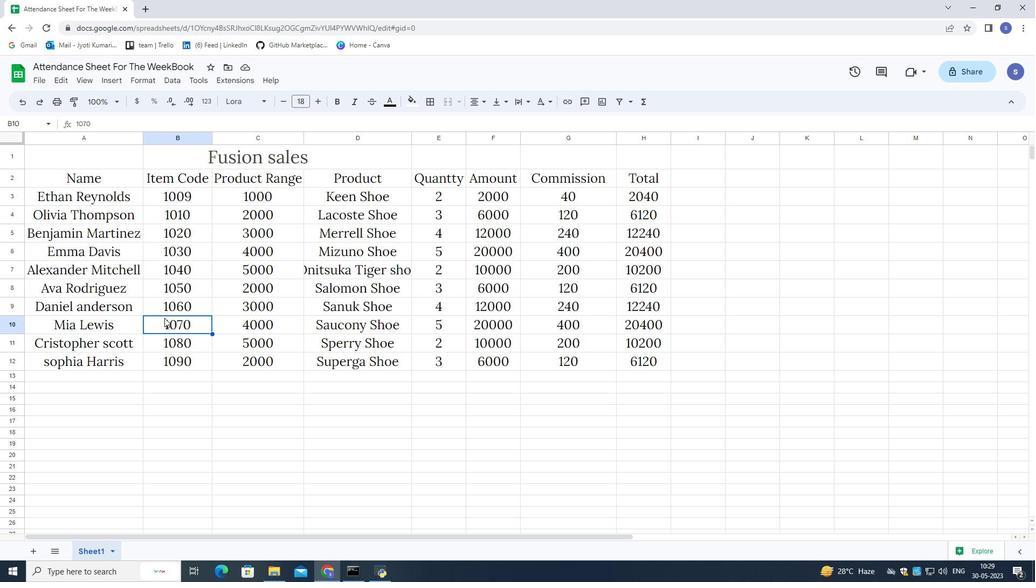 
Action: Key pressed ctrl+S
Screenshot: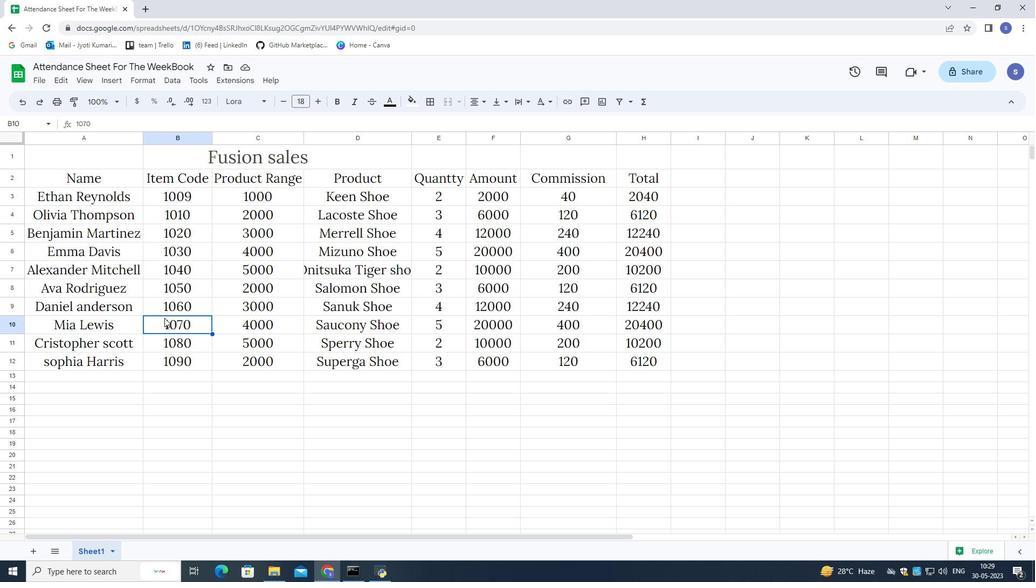 
Action: Mouse moved to (304, 369)
Screenshot: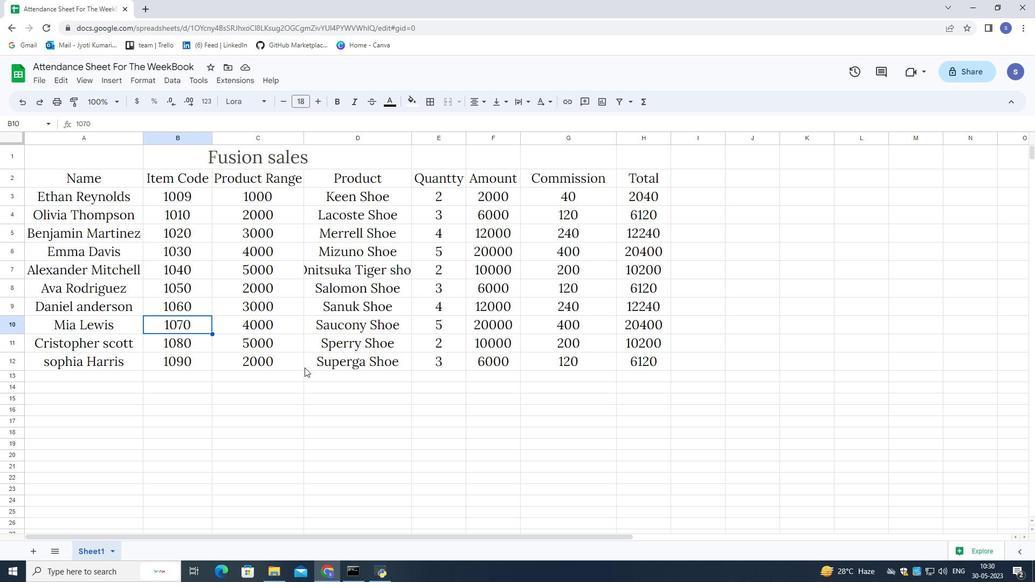 
Action: Mouse pressed left at (304, 369)
Screenshot: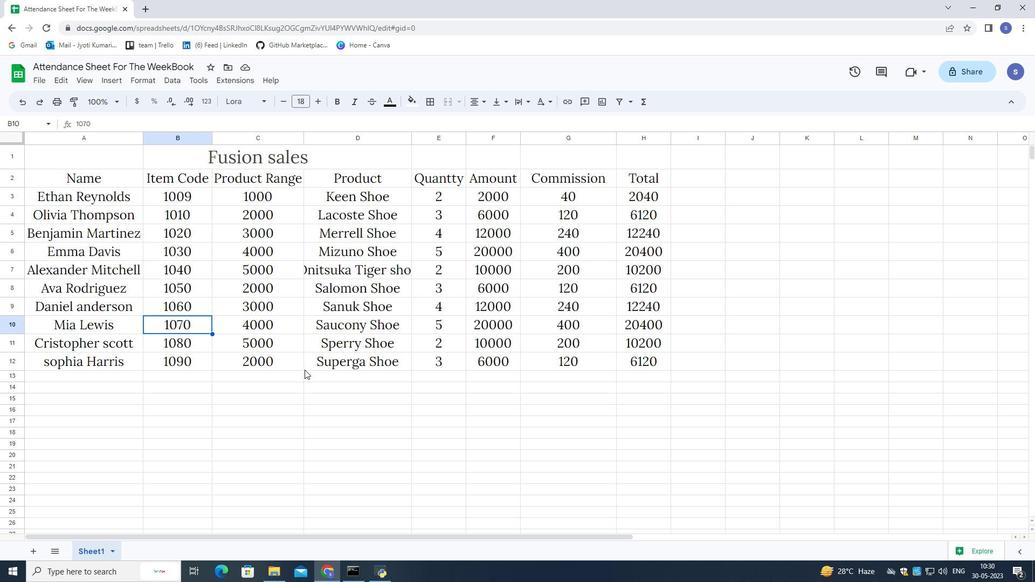 
